 Task: Open Card Design Review Meeting in Board Recruiting to Workspace Finance and Accounting and add a team member Softage.3@softage.net, a label Purple, a checklist Sales Call, an attachment from your onedrive, a color Purple and finally, add a card description 'Develop and launch new customer loyalty program for social media engagement.' and a comment 'Attention to detail is critical for this task, so let us make sure we do not miss anything important.'. Add a start date 'Jan 07, 1900' with a due date 'Jan 14, 1900'
Action: Mouse moved to (44, 276)
Screenshot: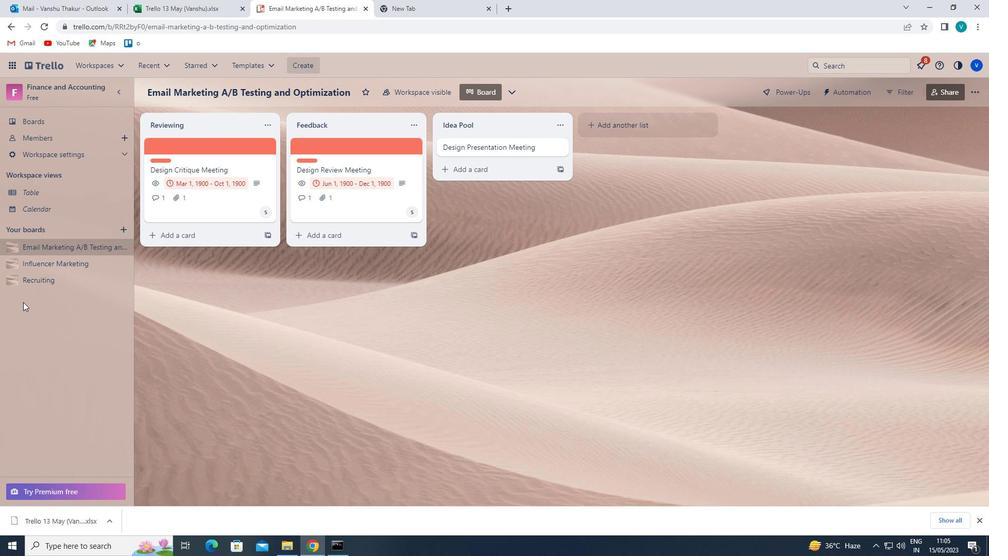 
Action: Mouse pressed left at (44, 276)
Screenshot: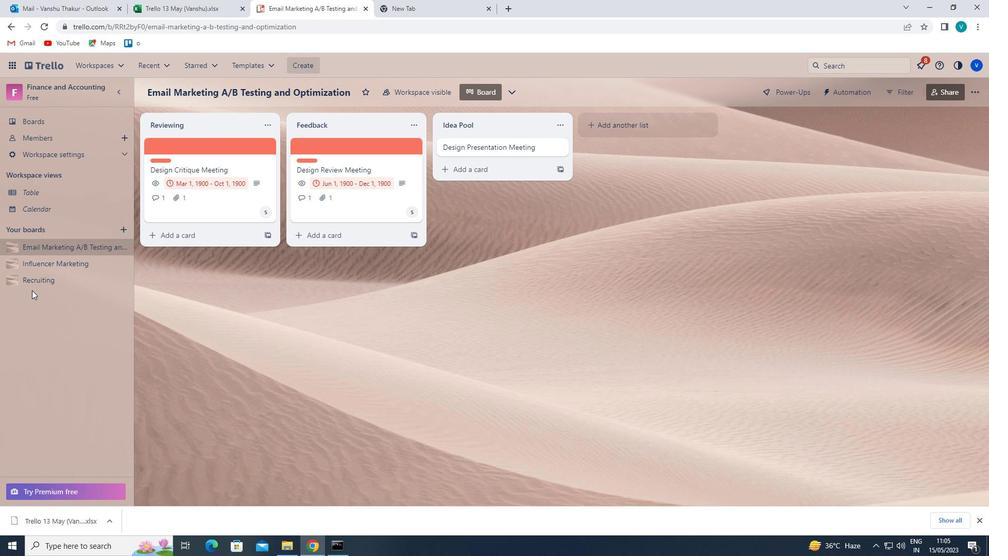 
Action: Mouse moved to (490, 148)
Screenshot: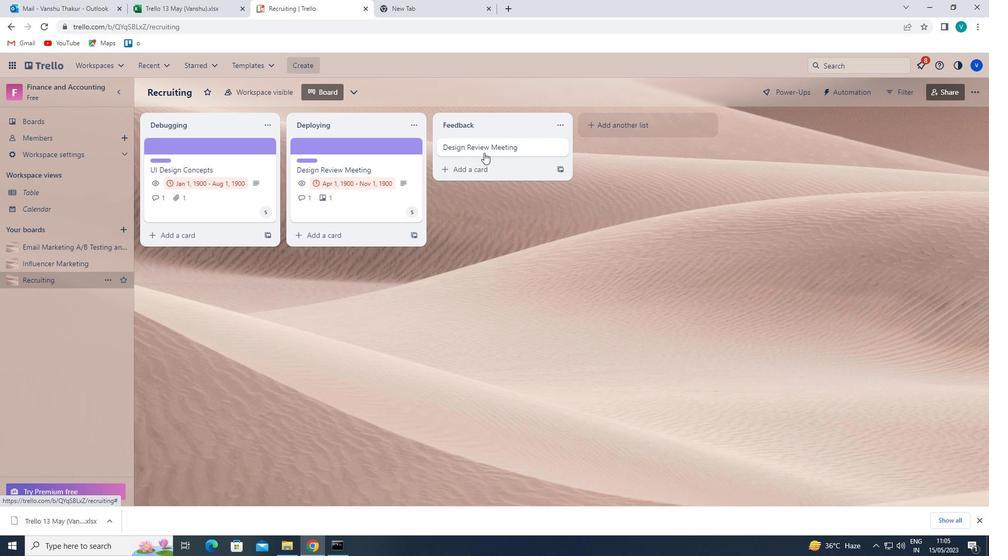 
Action: Mouse pressed left at (490, 148)
Screenshot: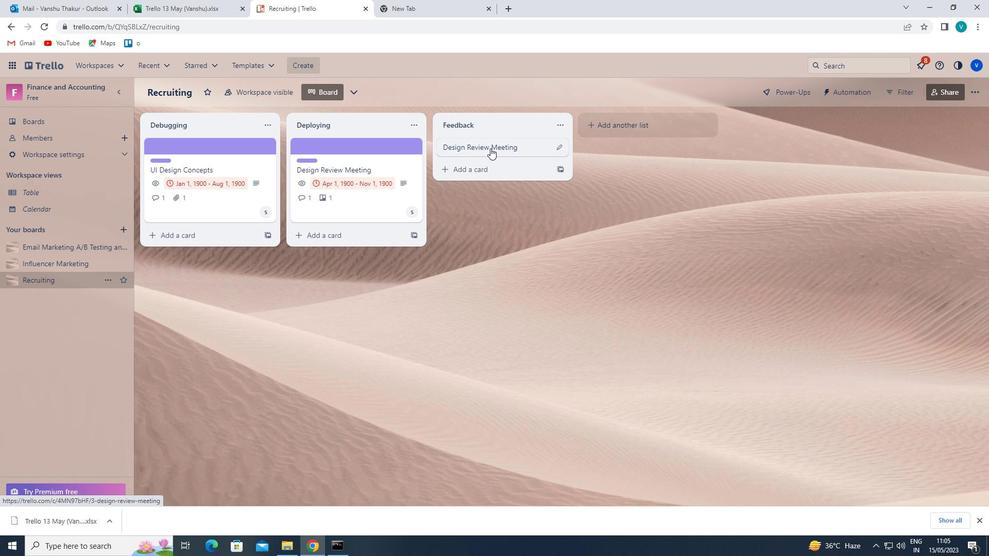 
Action: Mouse moved to (619, 177)
Screenshot: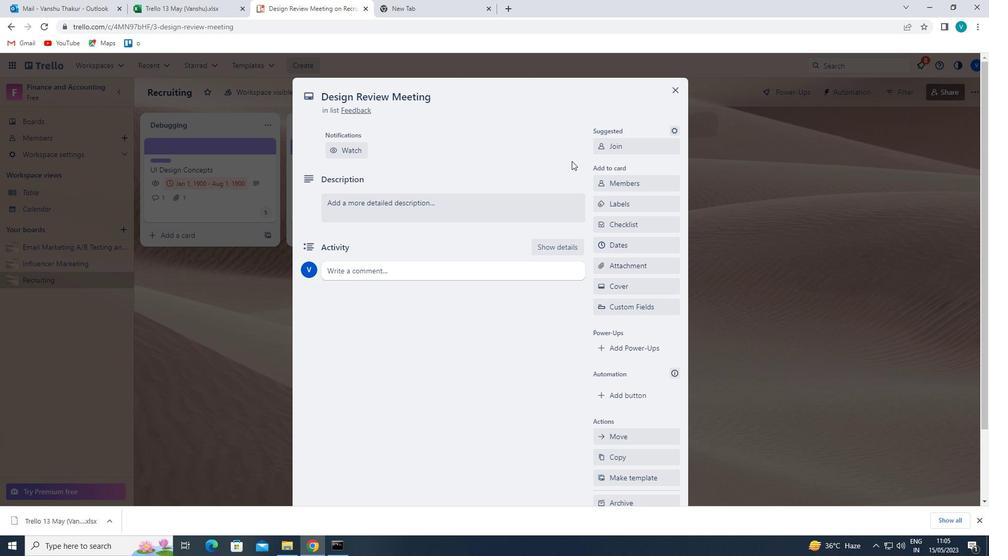
Action: Mouse pressed left at (619, 177)
Screenshot: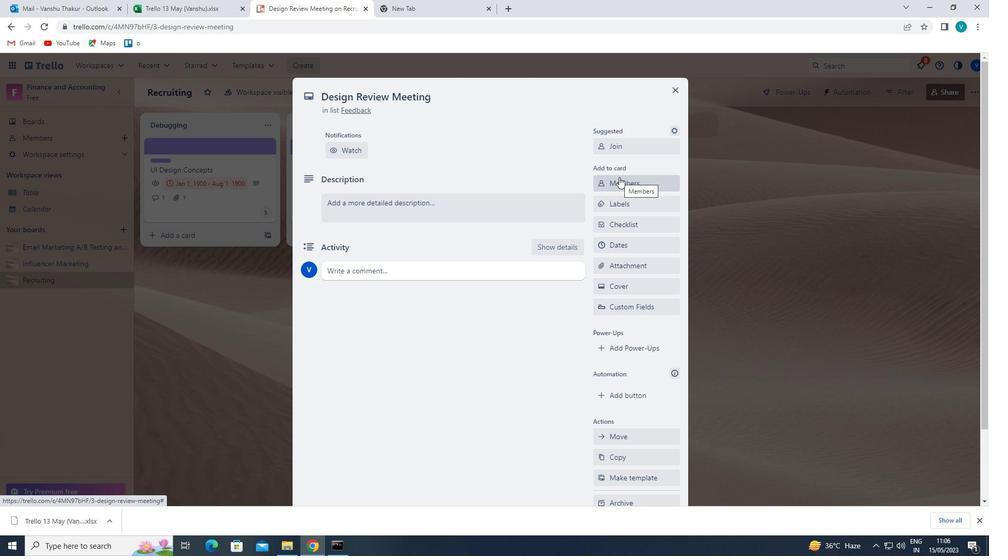 
Action: Key pressed <Key.shift>SO
Screenshot: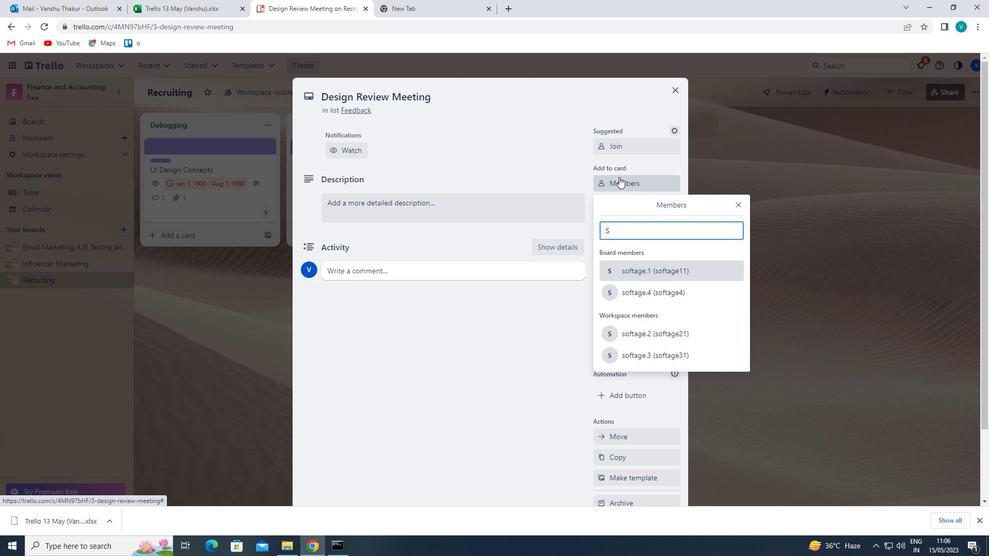 
Action: Mouse moved to (666, 348)
Screenshot: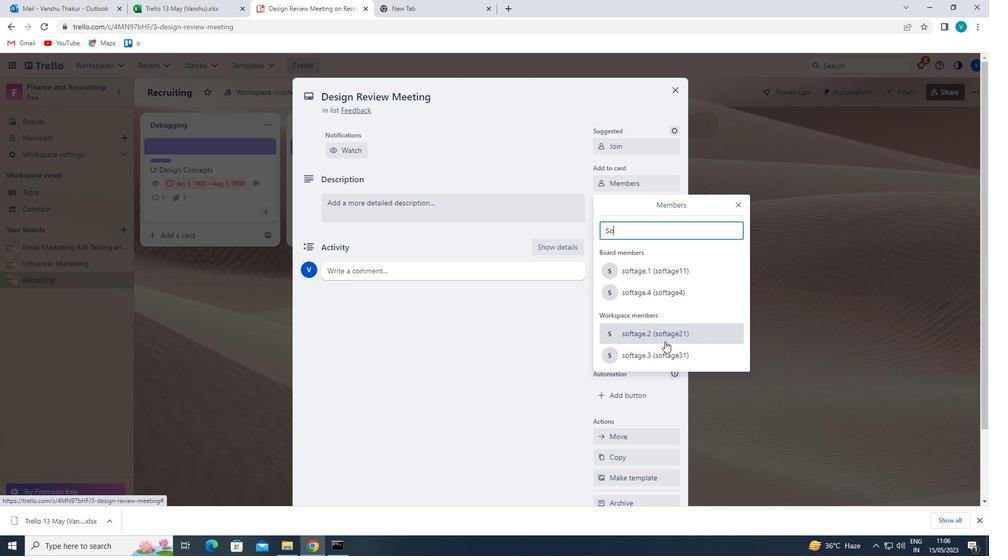 
Action: Mouse pressed left at (666, 348)
Screenshot: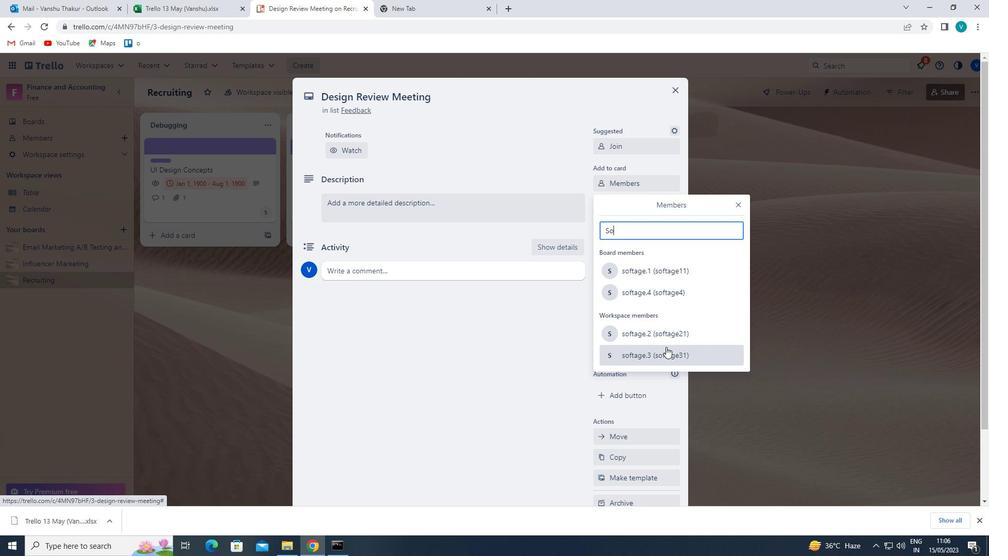 
Action: Mouse moved to (739, 202)
Screenshot: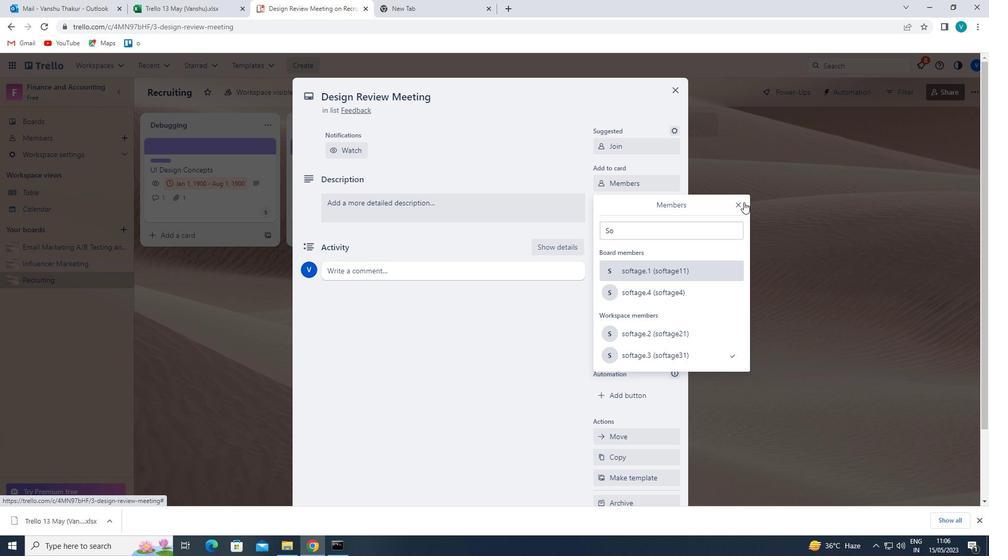 
Action: Mouse pressed left at (739, 202)
Screenshot: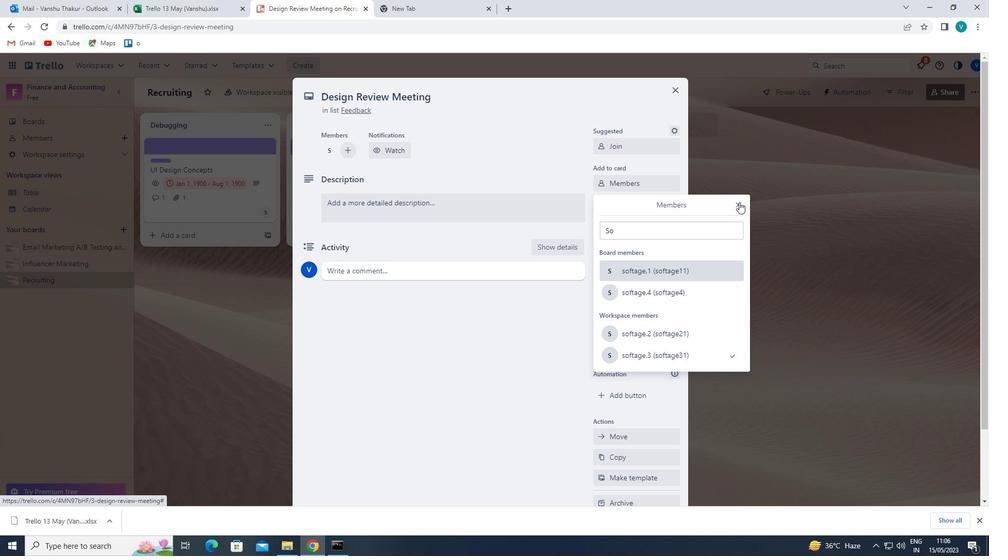 
Action: Mouse moved to (642, 205)
Screenshot: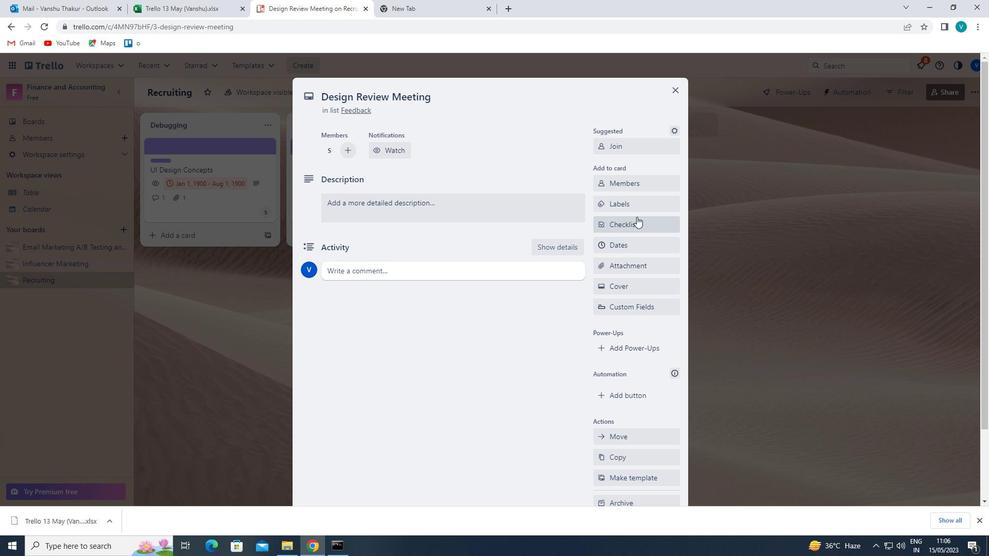 
Action: Mouse pressed left at (642, 205)
Screenshot: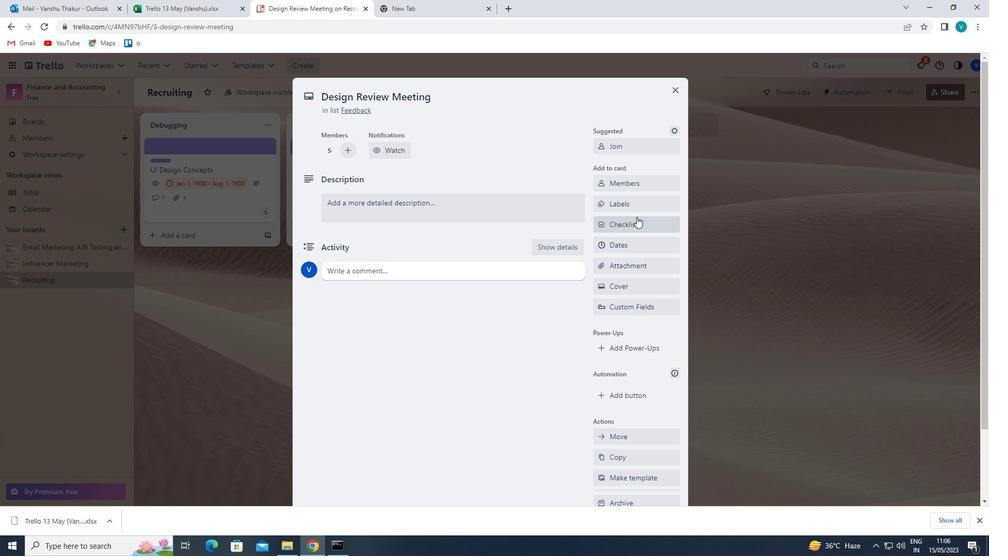 
Action: Mouse moved to (660, 364)
Screenshot: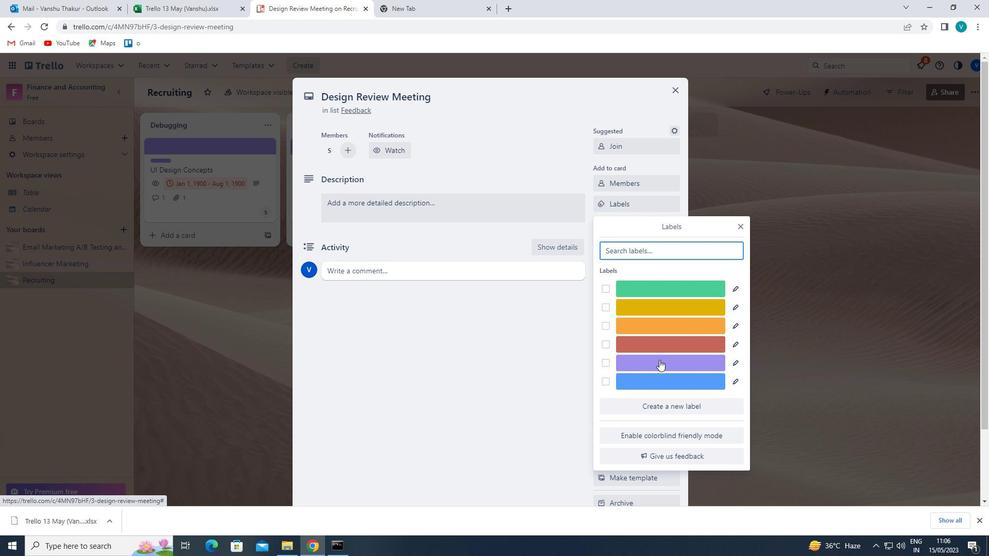 
Action: Mouse pressed left at (660, 364)
Screenshot: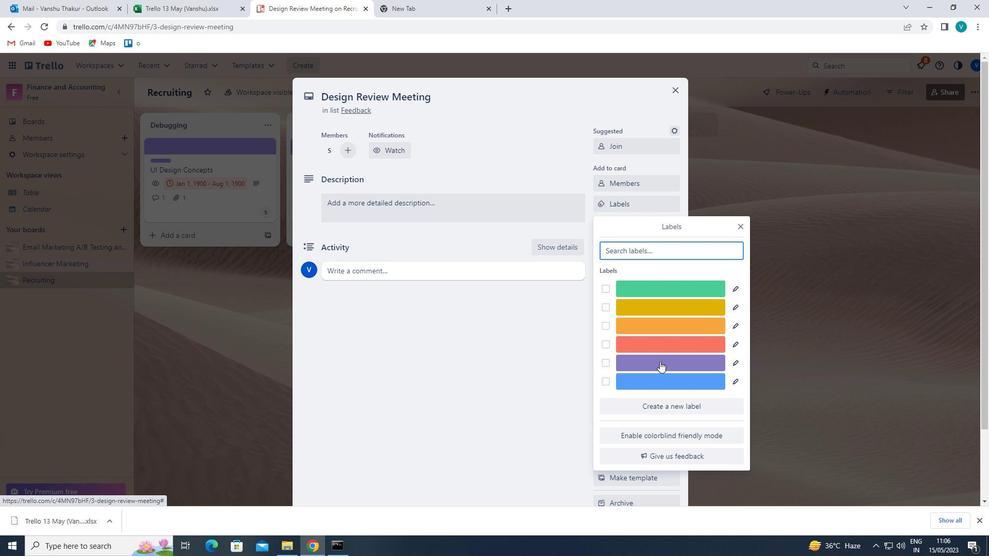 
Action: Mouse moved to (739, 224)
Screenshot: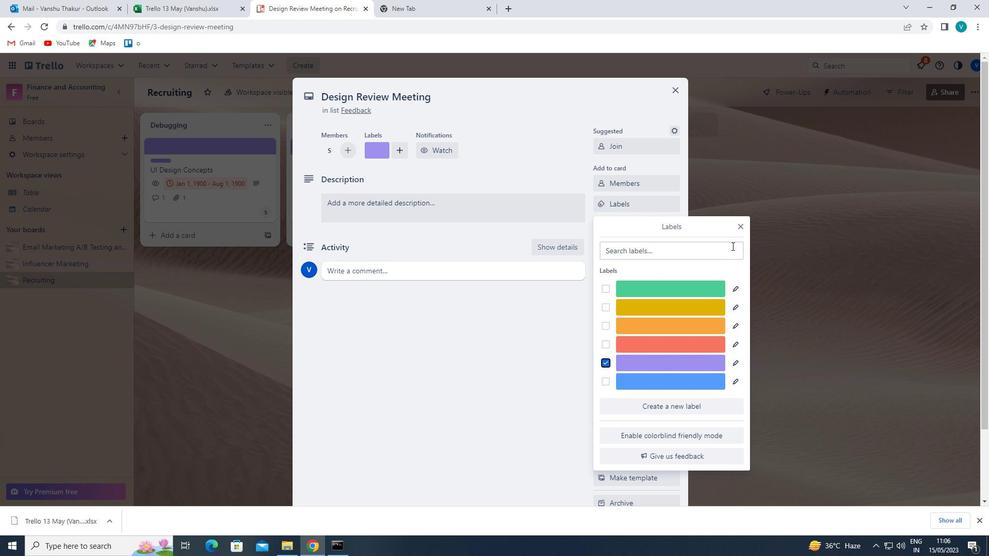 
Action: Mouse pressed left at (739, 224)
Screenshot: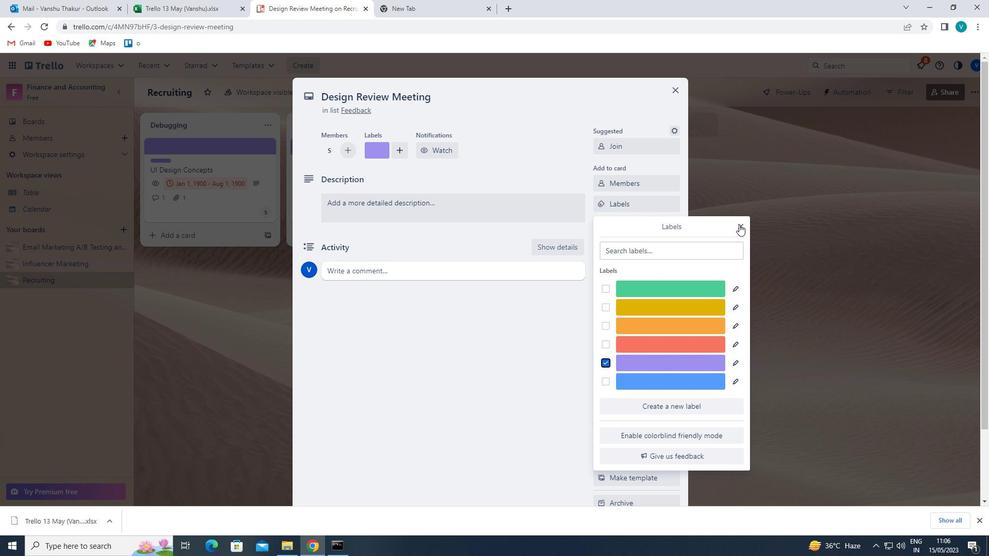 
Action: Mouse moved to (637, 227)
Screenshot: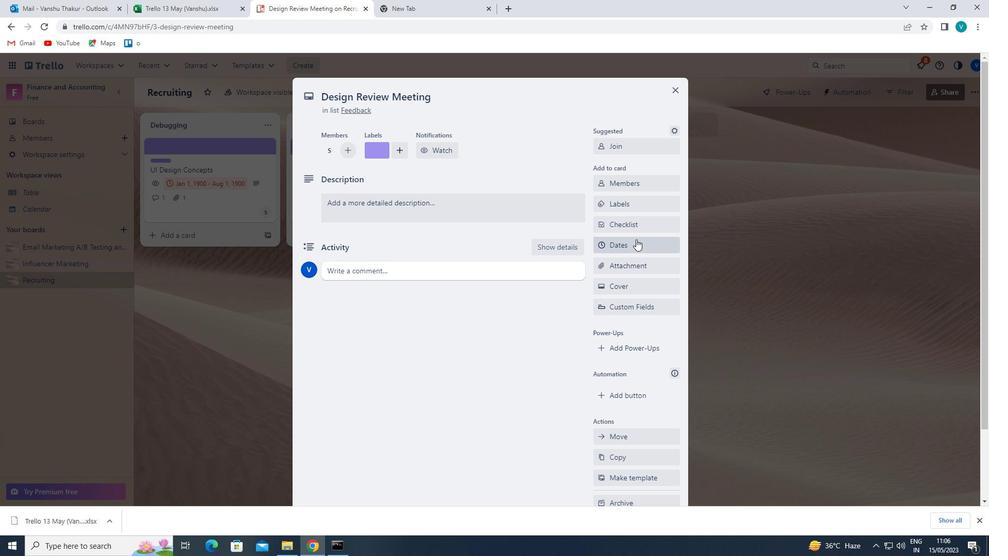 
Action: Mouse pressed left at (637, 227)
Screenshot: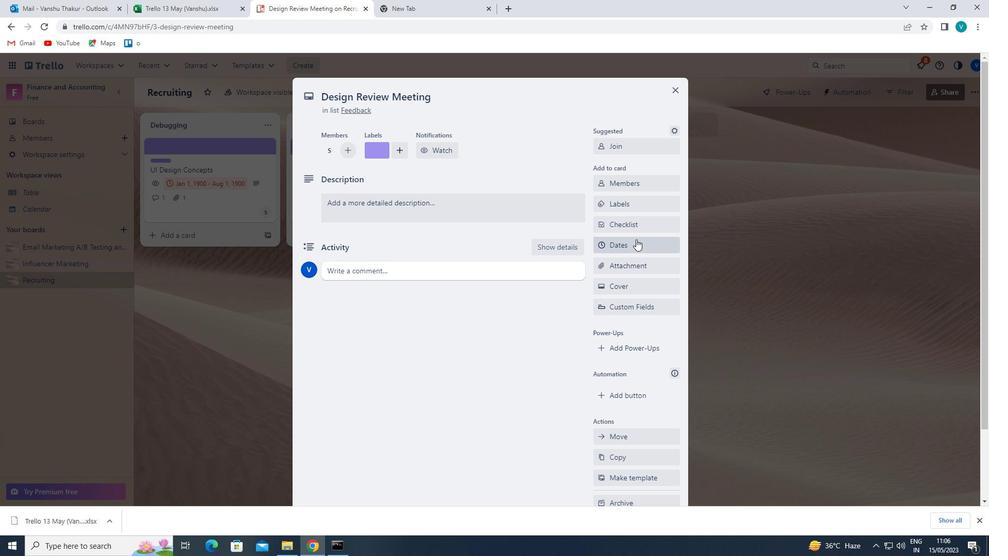 
Action: Key pressed <Key.shift>SALES<Key.space>
Screenshot: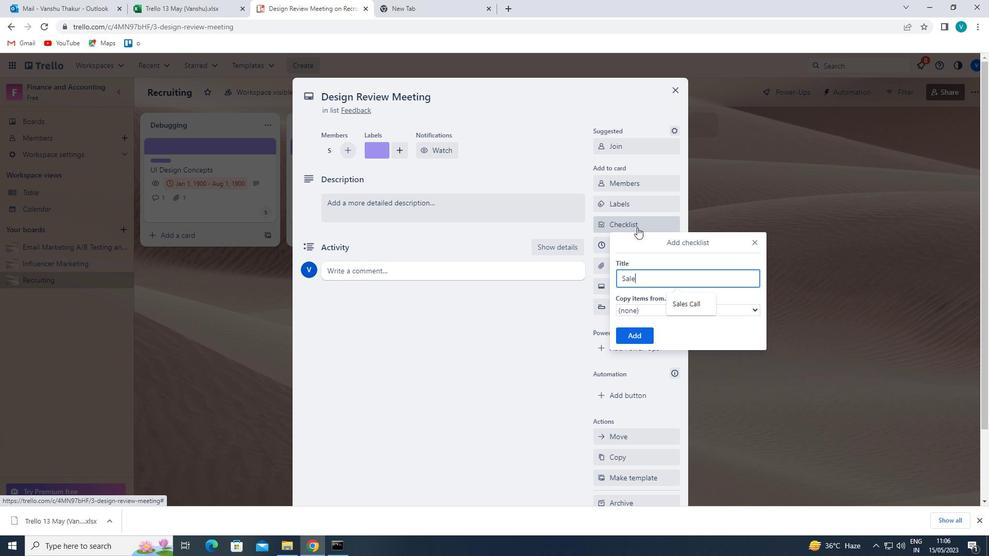 
Action: Mouse moved to (681, 303)
Screenshot: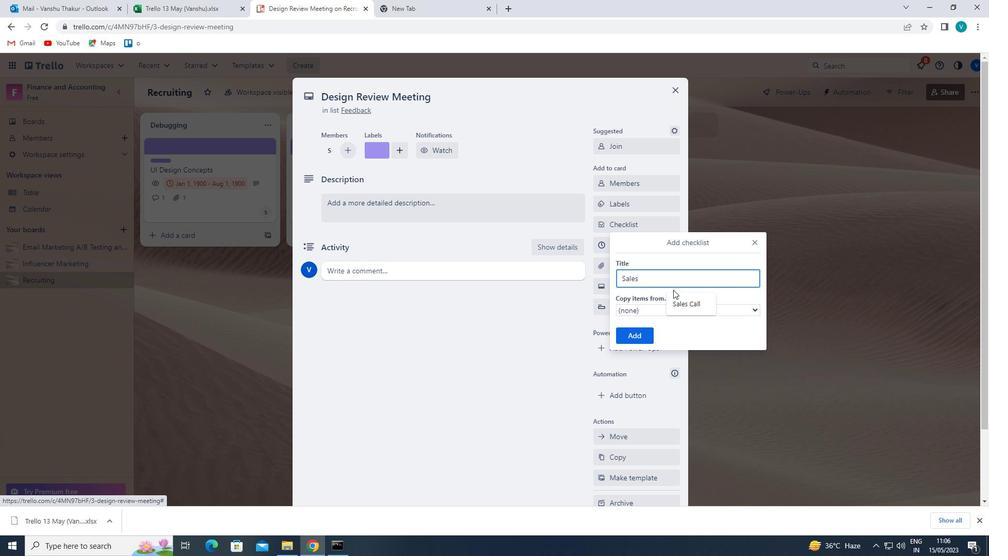 
Action: Mouse pressed left at (681, 303)
Screenshot: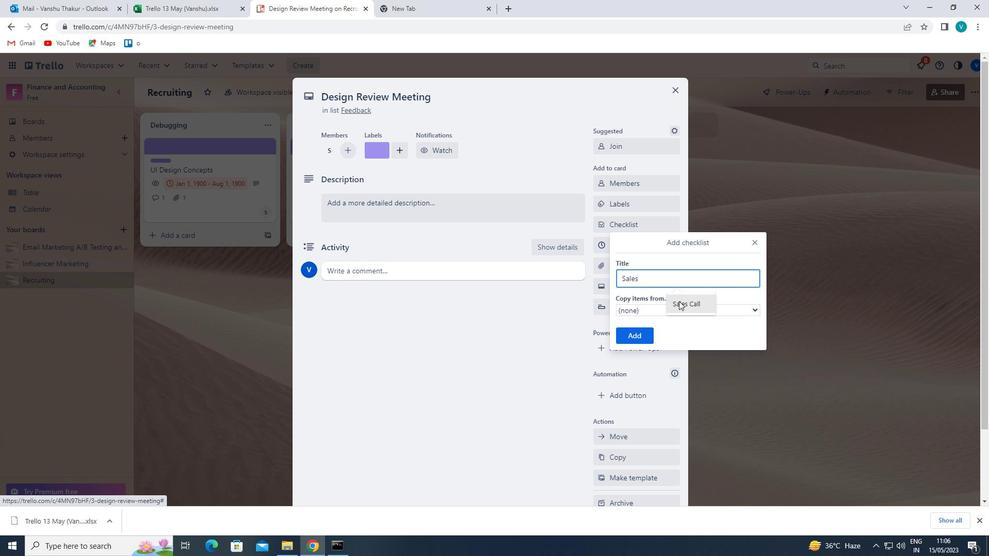 
Action: Mouse moved to (644, 334)
Screenshot: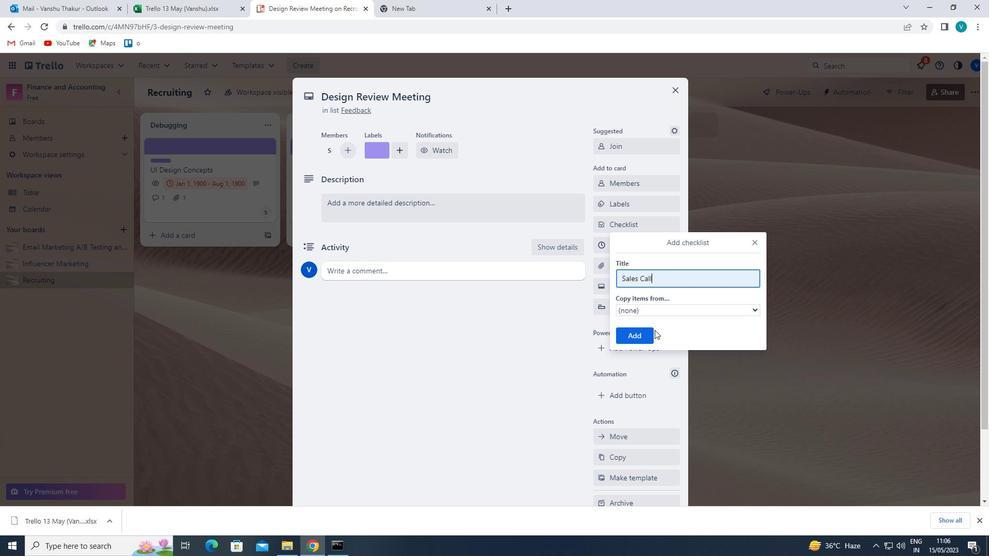 
Action: Mouse pressed left at (644, 334)
Screenshot: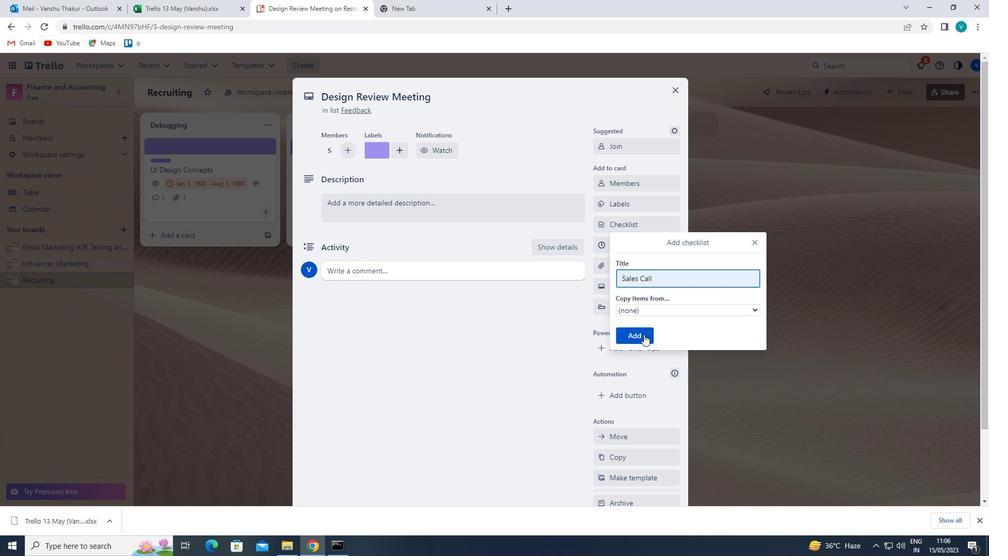 
Action: Mouse moved to (633, 262)
Screenshot: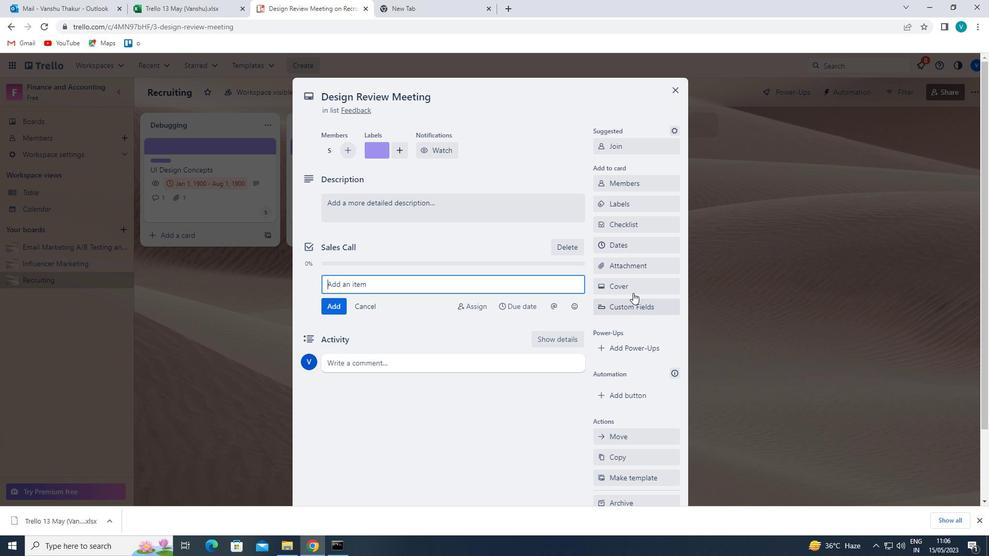 
Action: Mouse pressed left at (633, 262)
Screenshot: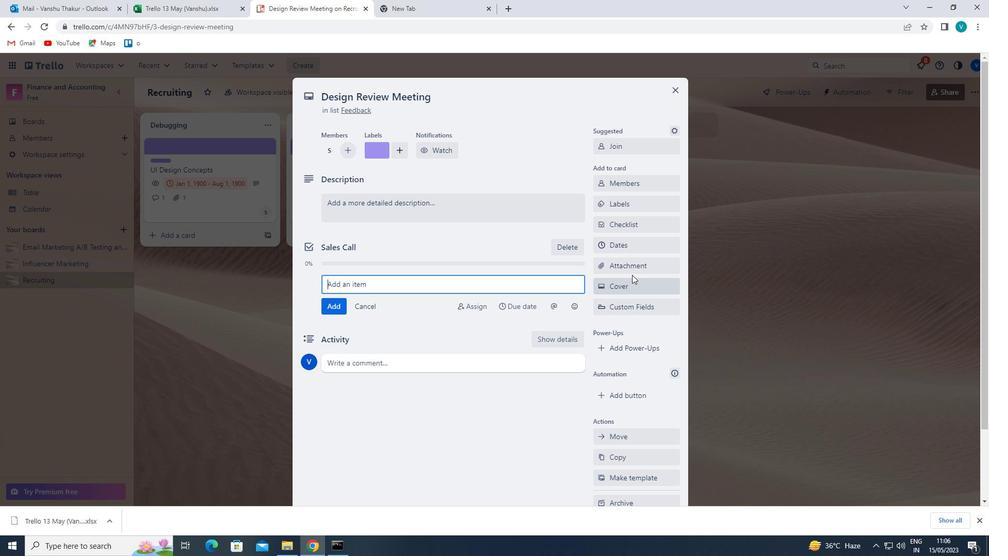 
Action: Mouse moved to (621, 389)
Screenshot: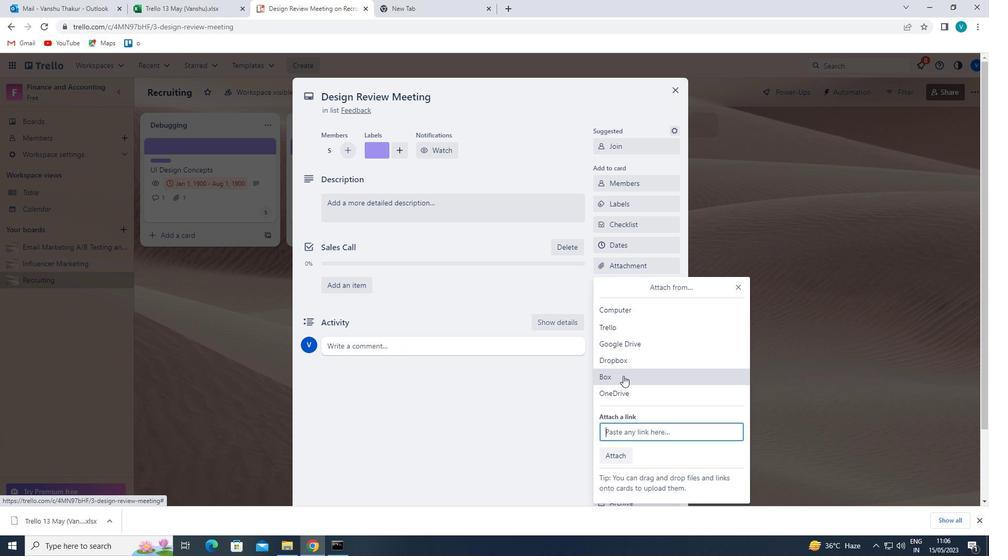 
Action: Mouse pressed left at (621, 389)
Screenshot: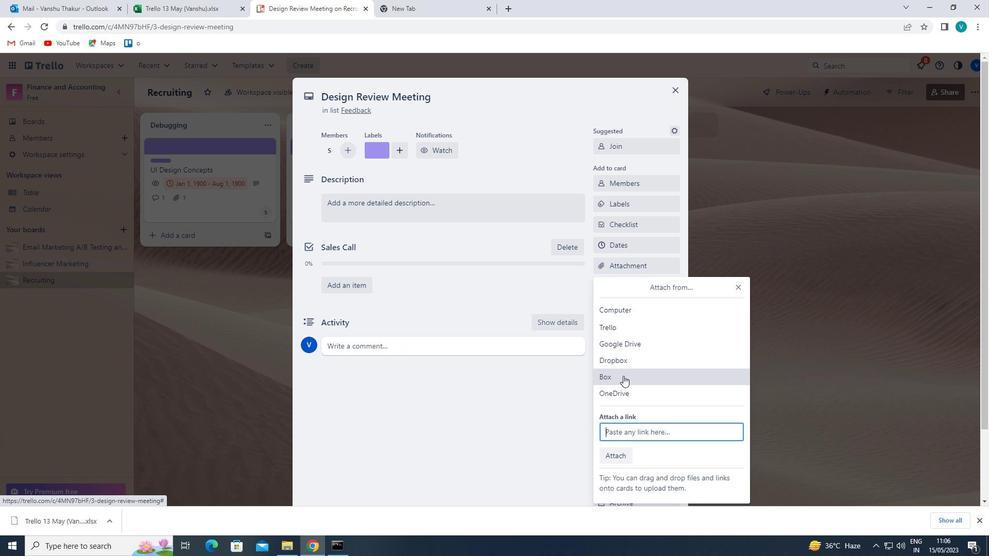 
Action: Mouse moved to (370, 207)
Screenshot: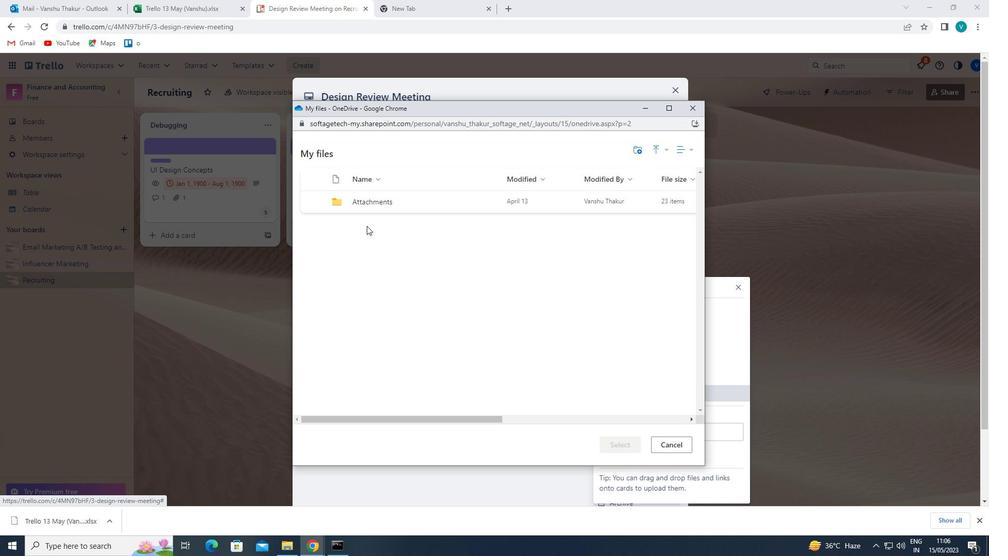 
Action: Mouse pressed left at (370, 207)
Screenshot: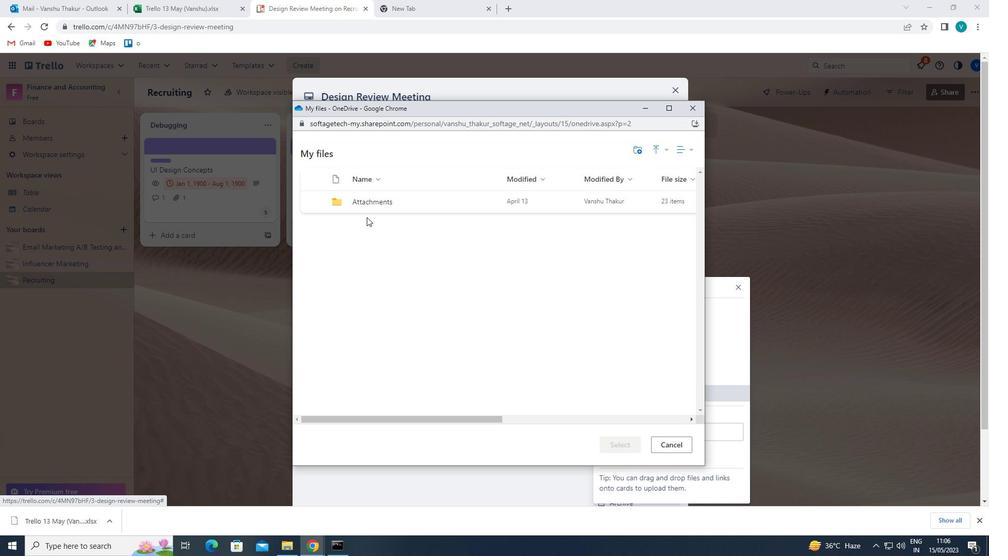 
Action: Mouse moved to (378, 203)
Screenshot: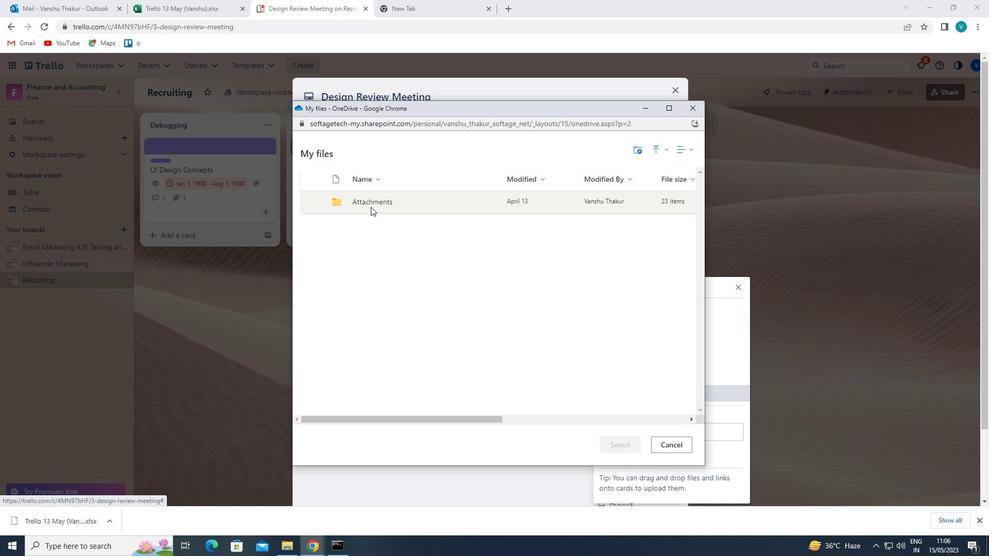 
Action: Mouse pressed left at (378, 203)
Screenshot: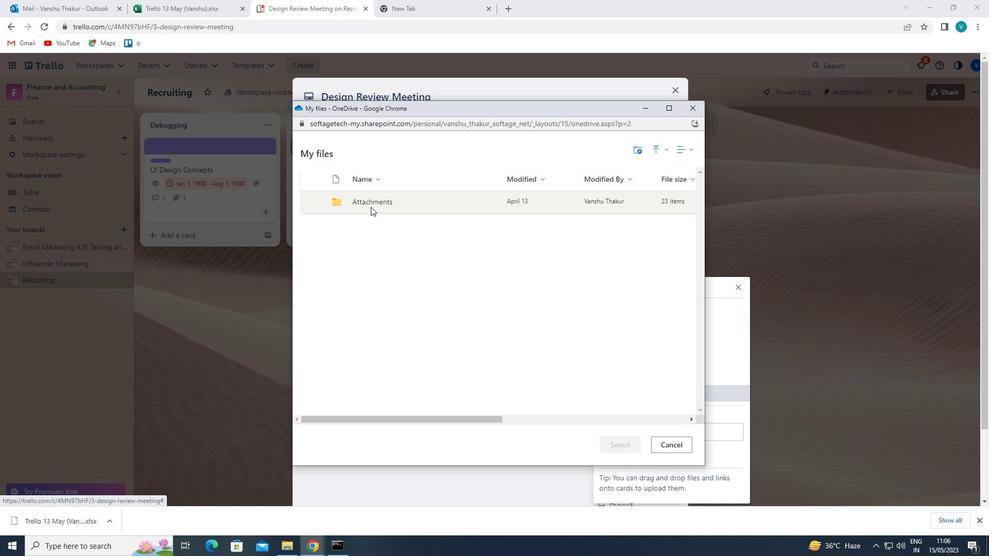 
Action: Mouse moved to (385, 294)
Screenshot: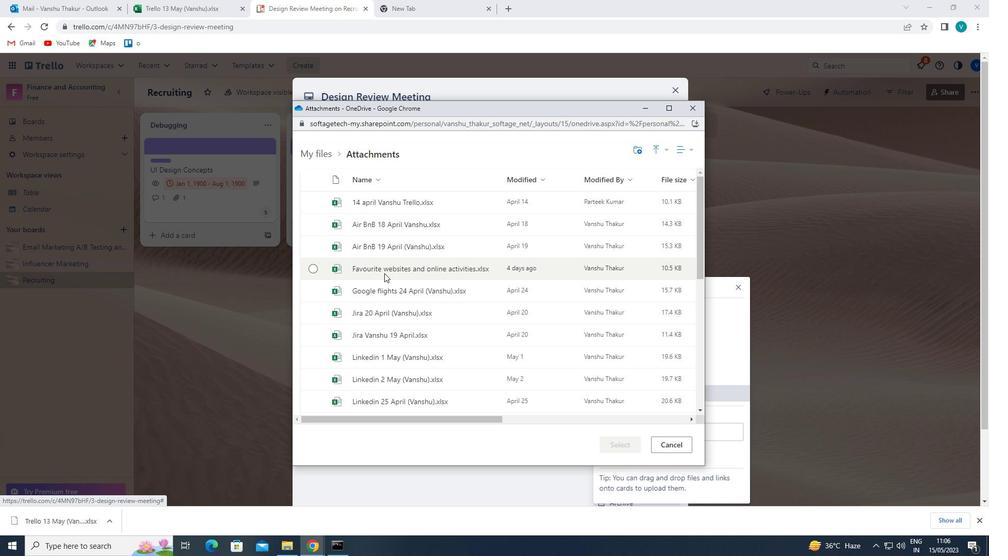 
Action: Mouse pressed left at (385, 294)
Screenshot: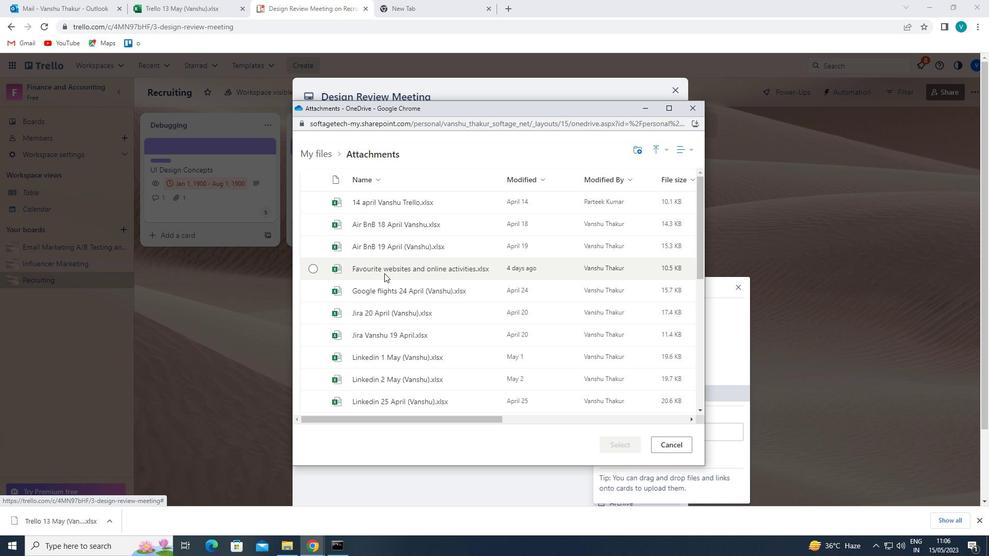 
Action: Mouse moved to (618, 443)
Screenshot: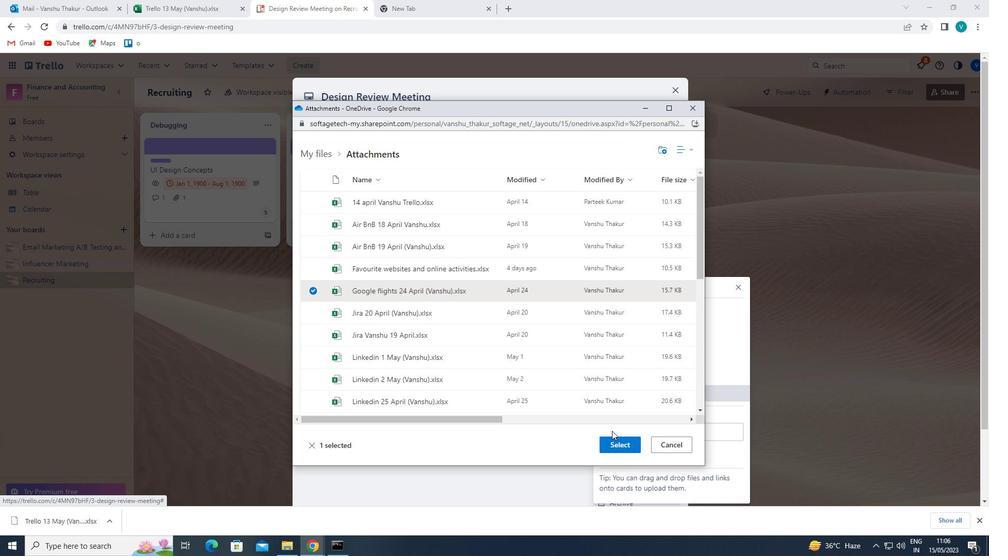 
Action: Mouse pressed left at (618, 443)
Screenshot: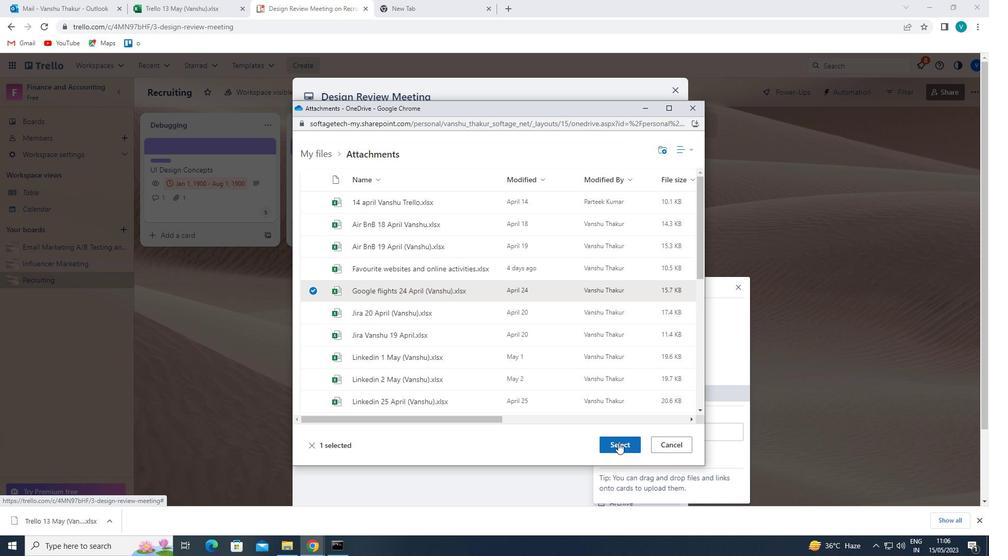 
Action: Mouse moved to (635, 277)
Screenshot: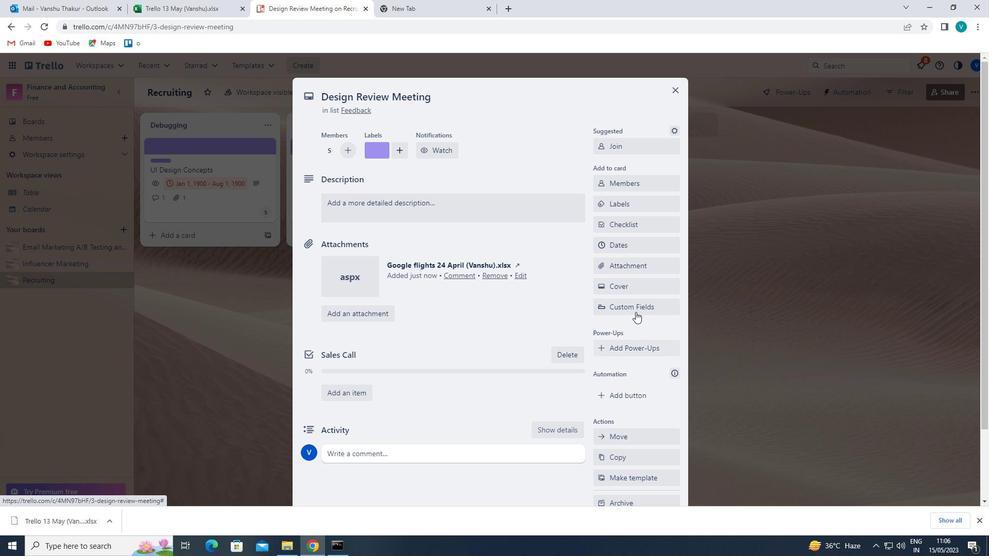 
Action: Mouse pressed left at (635, 277)
Screenshot: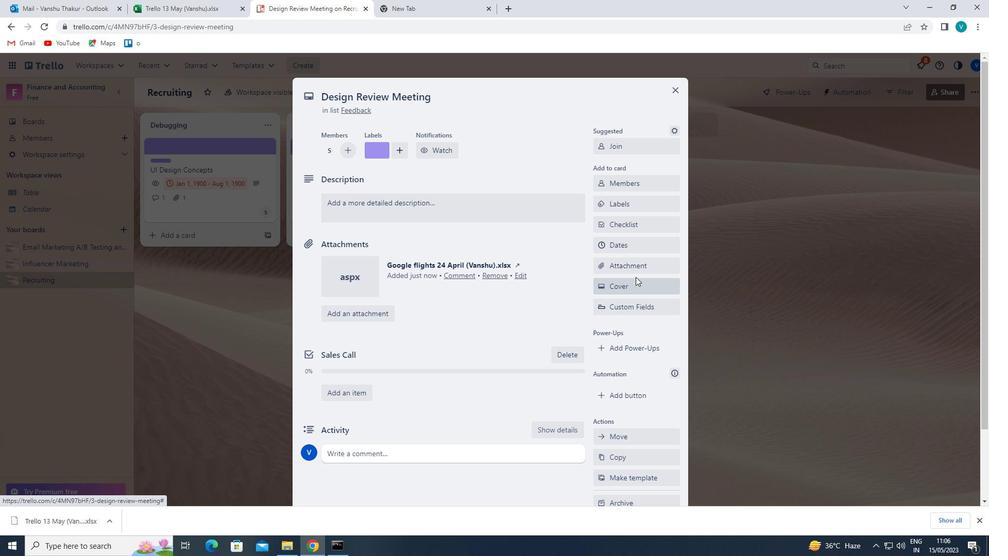 
Action: Mouse moved to (631, 283)
Screenshot: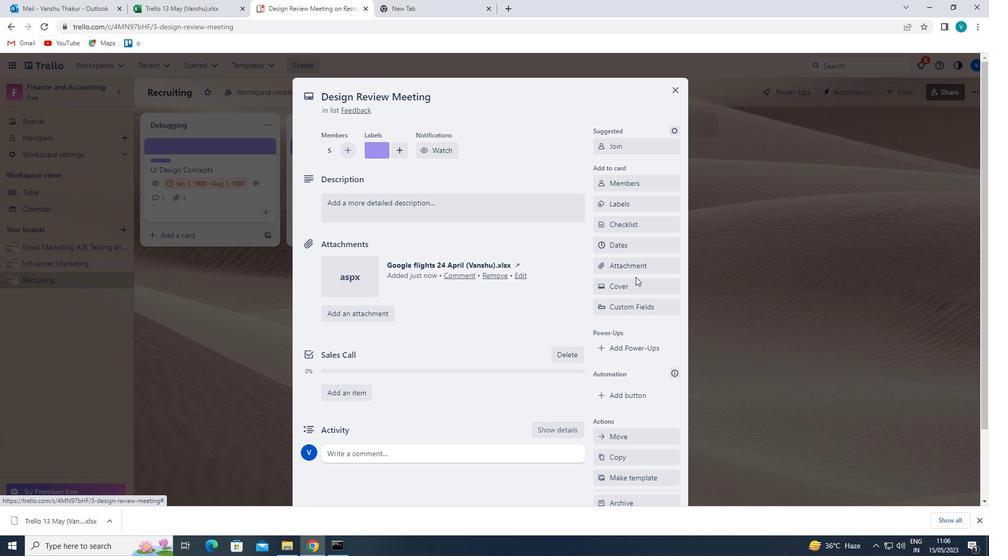 
Action: Mouse pressed left at (631, 283)
Screenshot: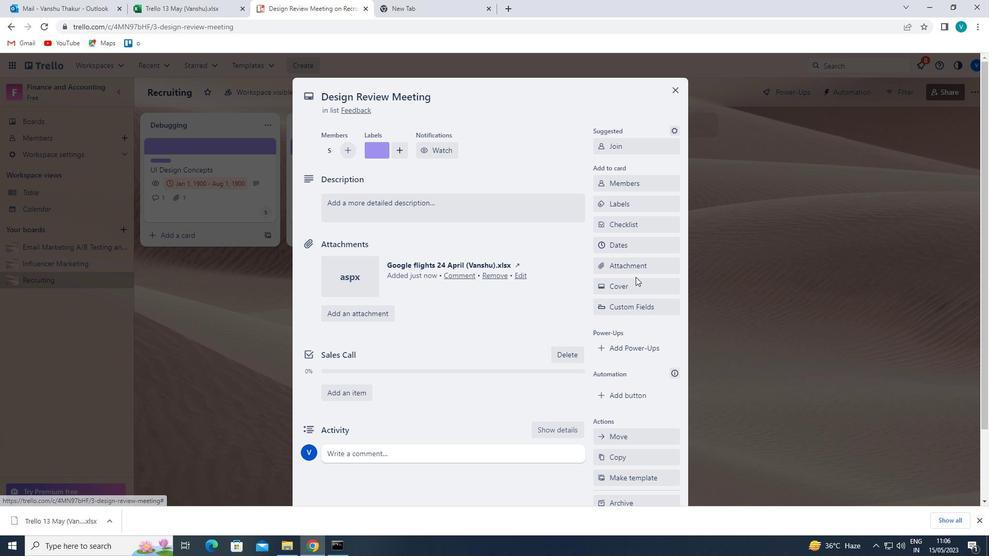 
Action: Mouse moved to (738, 300)
Screenshot: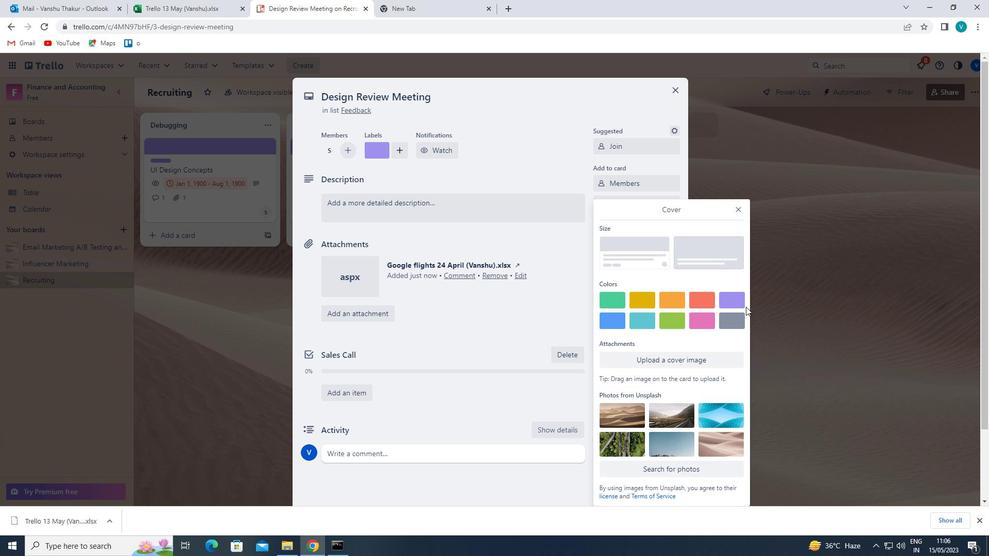 
Action: Mouse pressed left at (738, 300)
Screenshot: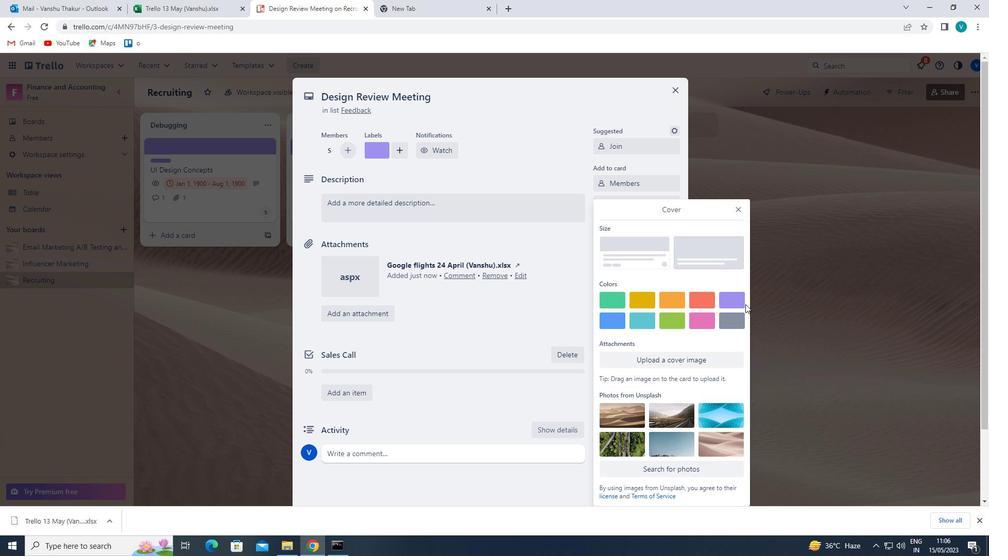 
Action: Mouse moved to (737, 191)
Screenshot: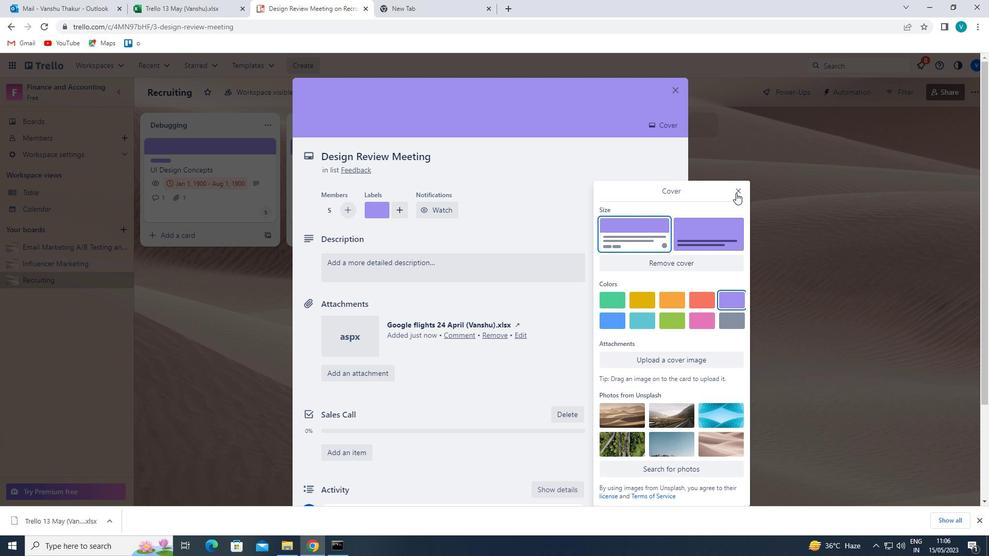 
Action: Mouse pressed left at (737, 191)
Screenshot: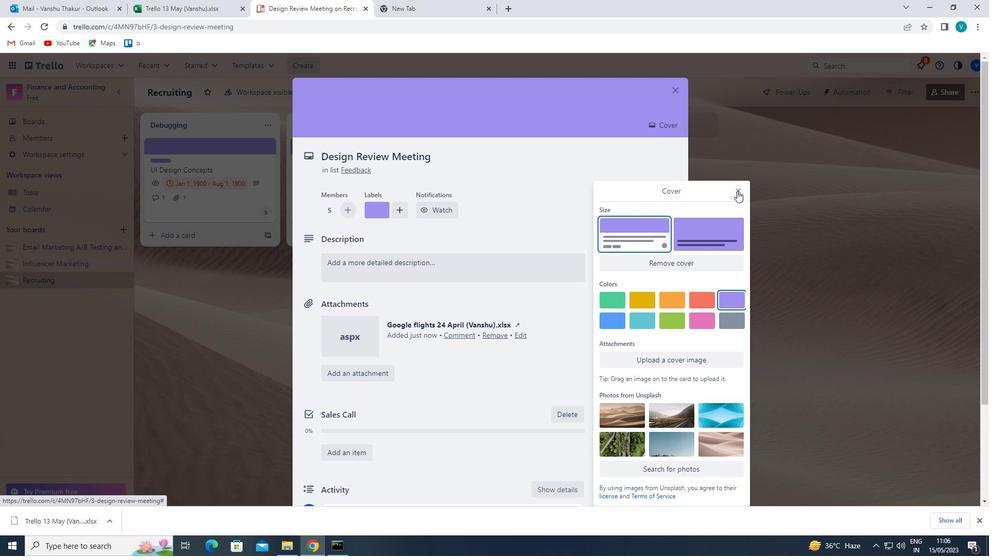 
Action: Mouse moved to (486, 274)
Screenshot: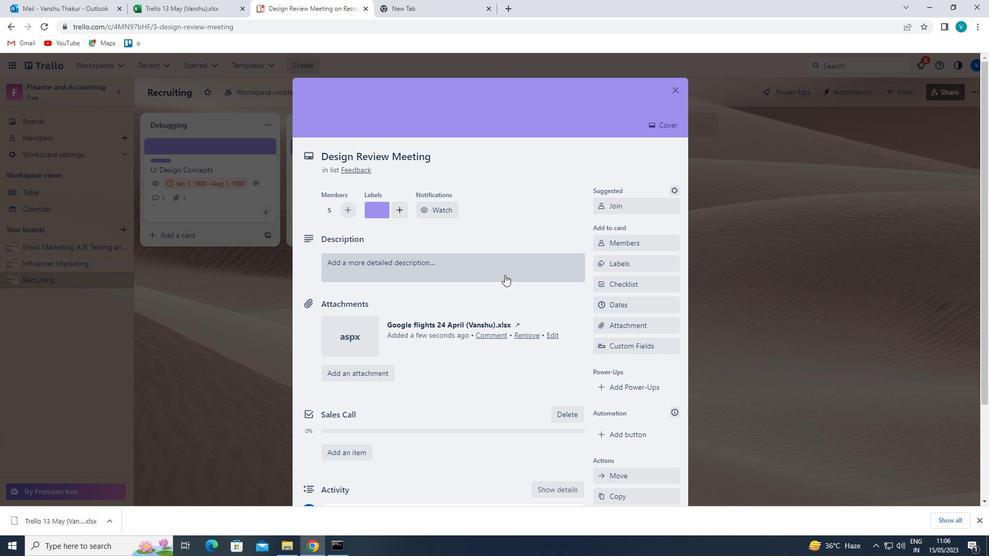 
Action: Mouse pressed left at (486, 274)
Screenshot: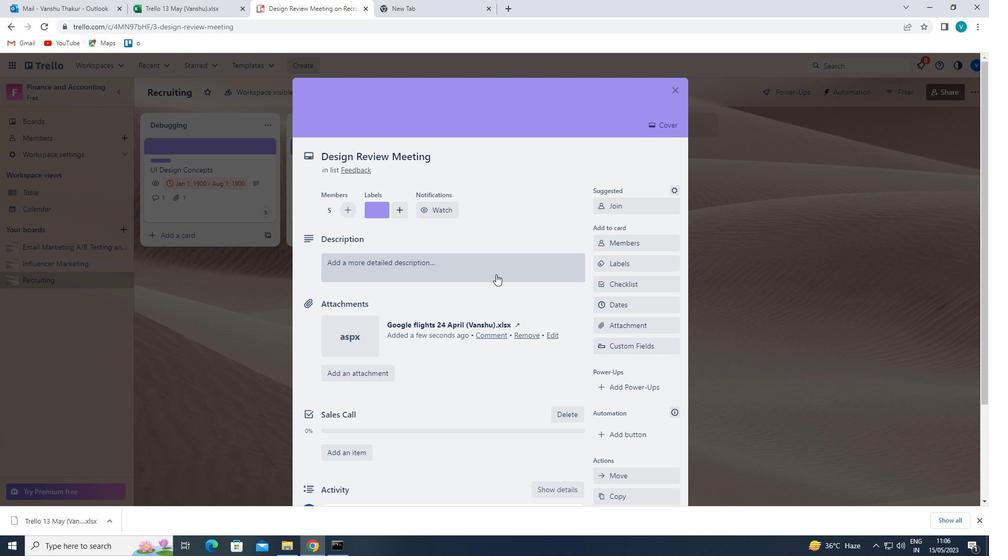 
Action: Key pressed '<Key.shift>DEVELOP<Key.space>AND<Key.space>LAUNCH<Key.space>NEW<Key.space>CUSTOMER<Key.space>LOYALTY<Key.space>PROGRAM<Key.space>PROGRAM<Key.space>FOR<Key.space>SOCIAL<Key.space>MEDIA<Key.space>ENGAGEMENT.'
Screenshot: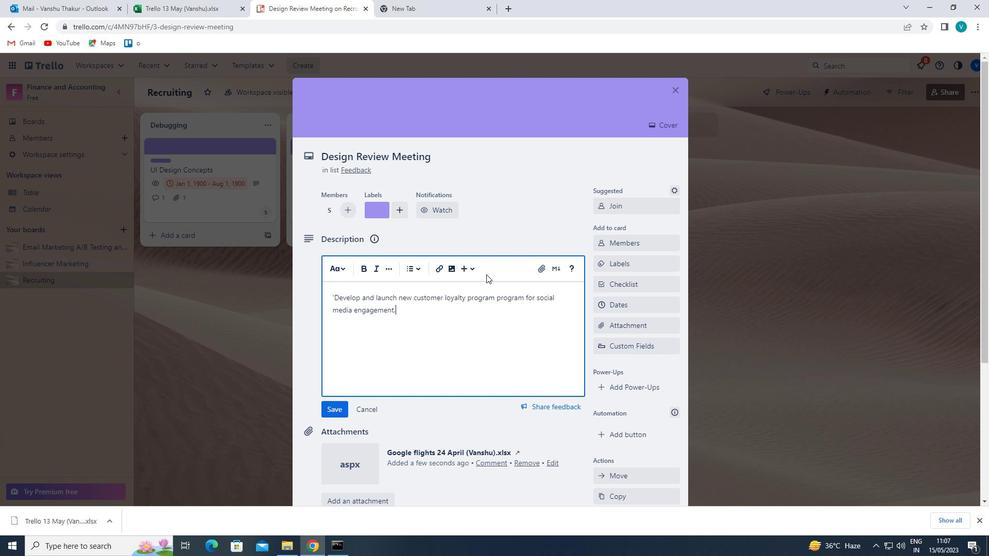
Action: Mouse moved to (340, 410)
Screenshot: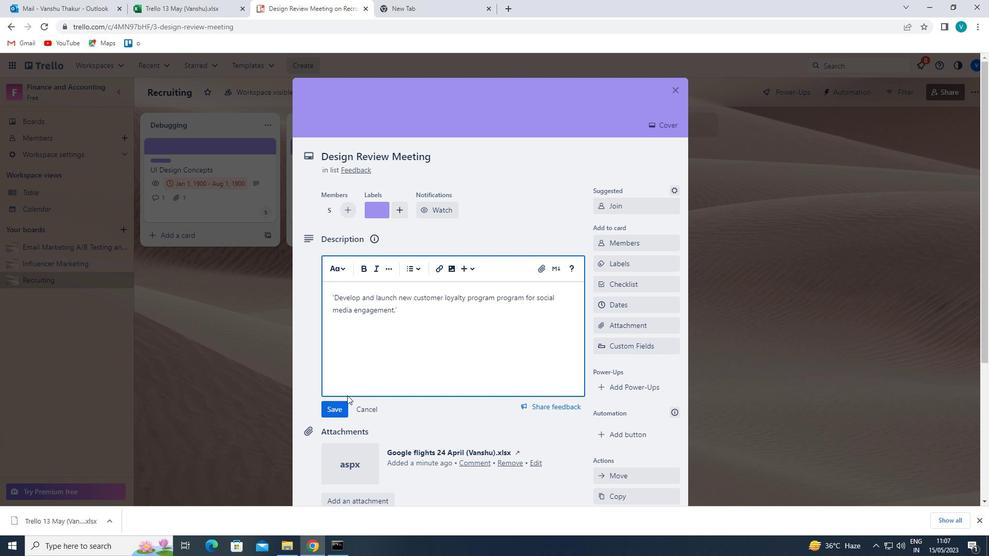 
Action: Mouse pressed left at (340, 410)
Screenshot: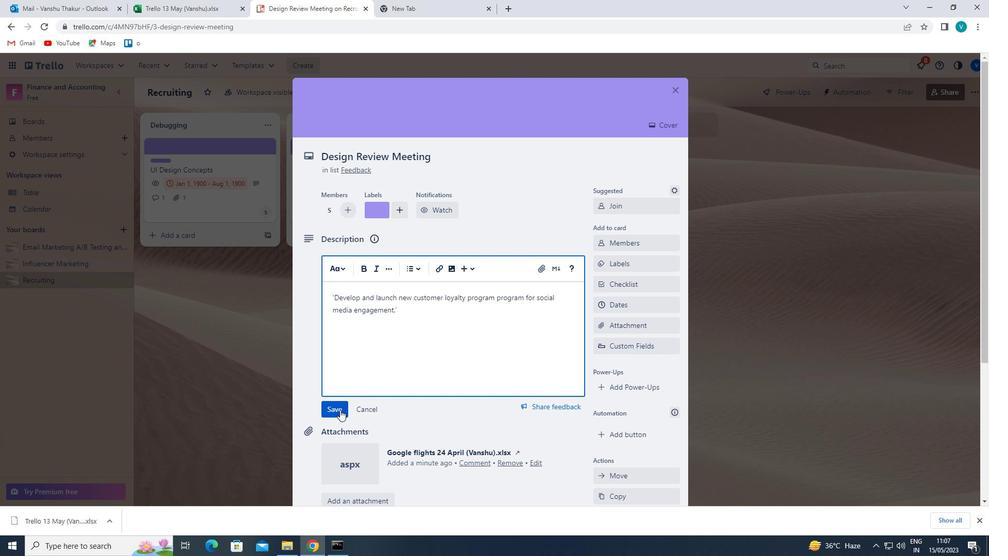 
Action: Mouse moved to (354, 383)
Screenshot: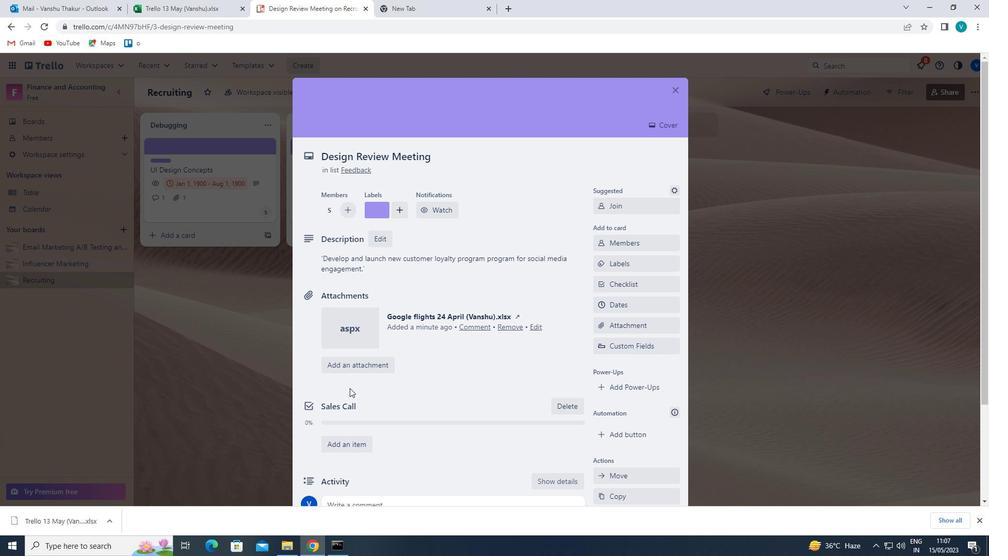 
Action: Mouse scrolled (354, 383) with delta (0, 0)
Screenshot: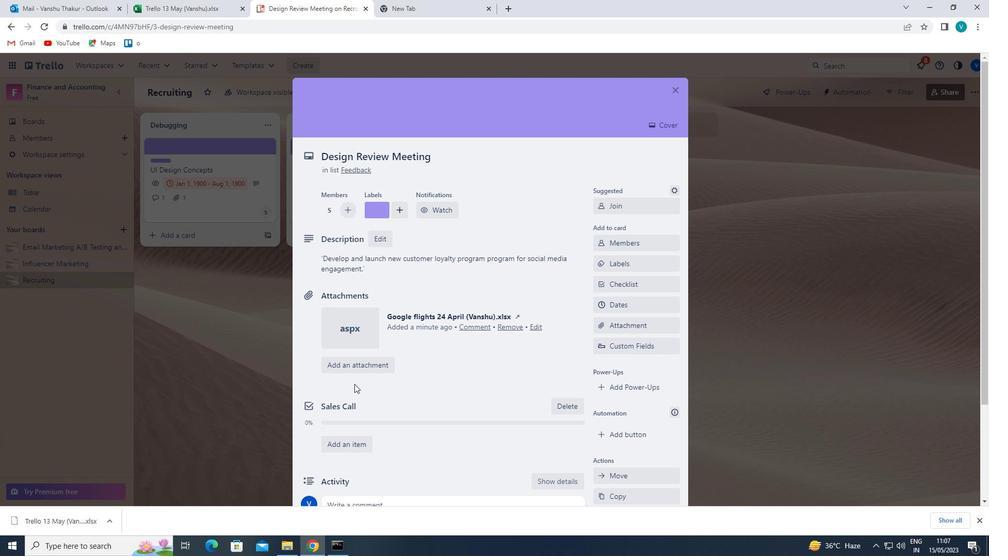 
Action: Mouse scrolled (354, 383) with delta (0, 0)
Screenshot: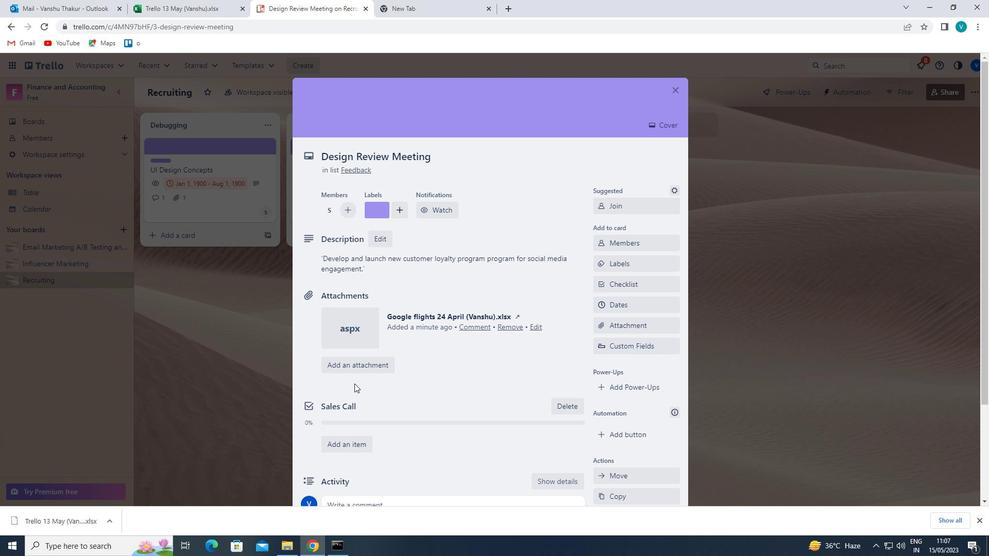 
Action: Mouse scrolled (354, 383) with delta (0, 0)
Screenshot: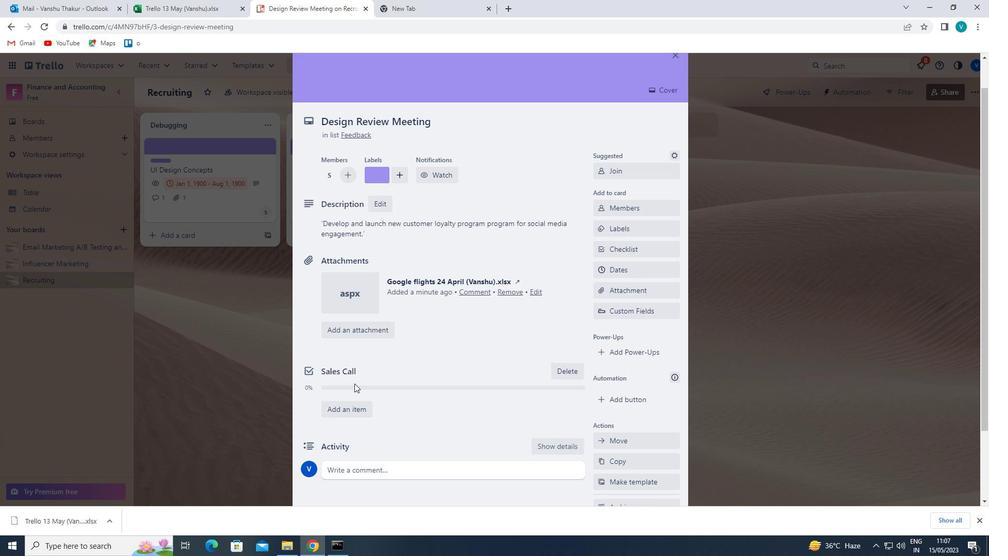 
Action: Mouse moved to (368, 385)
Screenshot: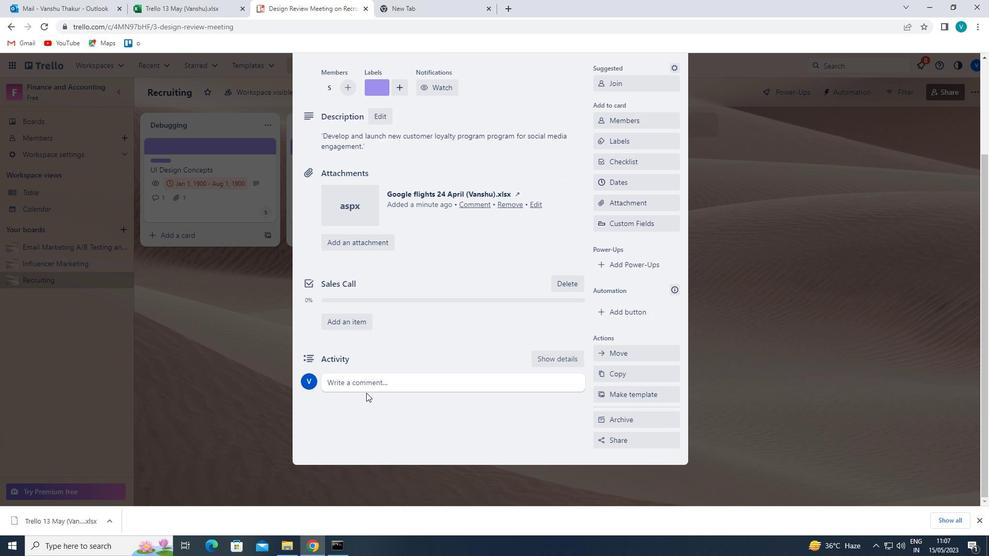 
Action: Mouse pressed left at (368, 385)
Screenshot: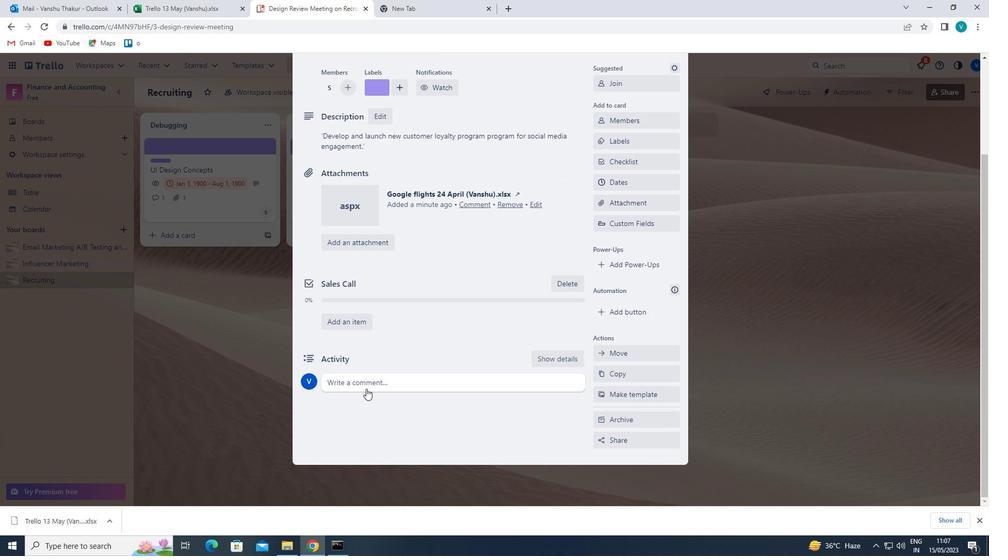 
Action: Mouse moved to (362, 389)
Screenshot: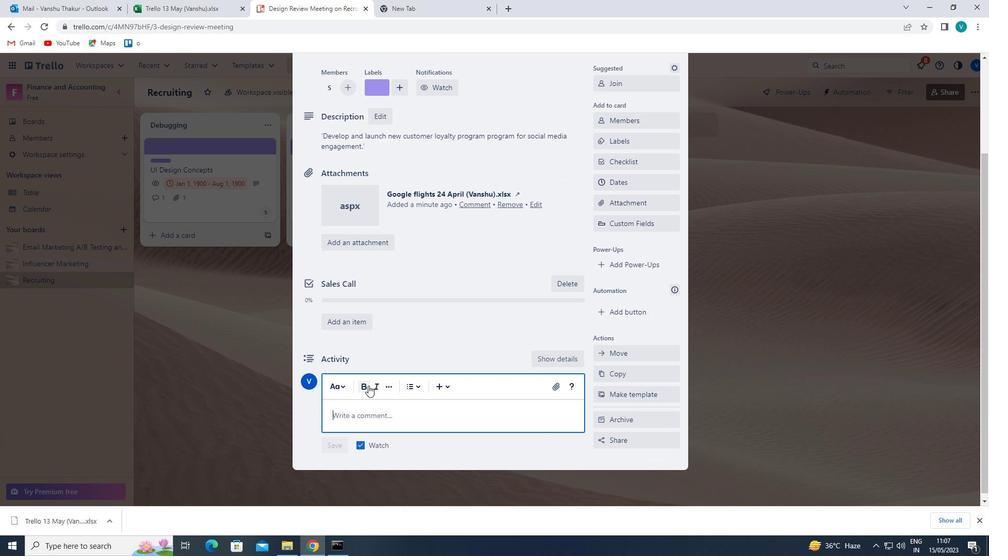 
Action: Key pressed '<Key.shift>ATTENTION<Key.space>TO<Key.space>DETAIL<Key.space>IS<Key.space>CRITICAL<Key.space>FOR<Key.space>THIS<Key.space>TASK,<Key.space>SO<Key.space>LET<Key.space>US<Key.space>MAKE<Key.space>SURE<Key.space>WE<Key.space>DO<Key.space>NOT<Key.space>MISS<Key.space>ANYTHING<Key.space>IMPORTANT'
Screenshot: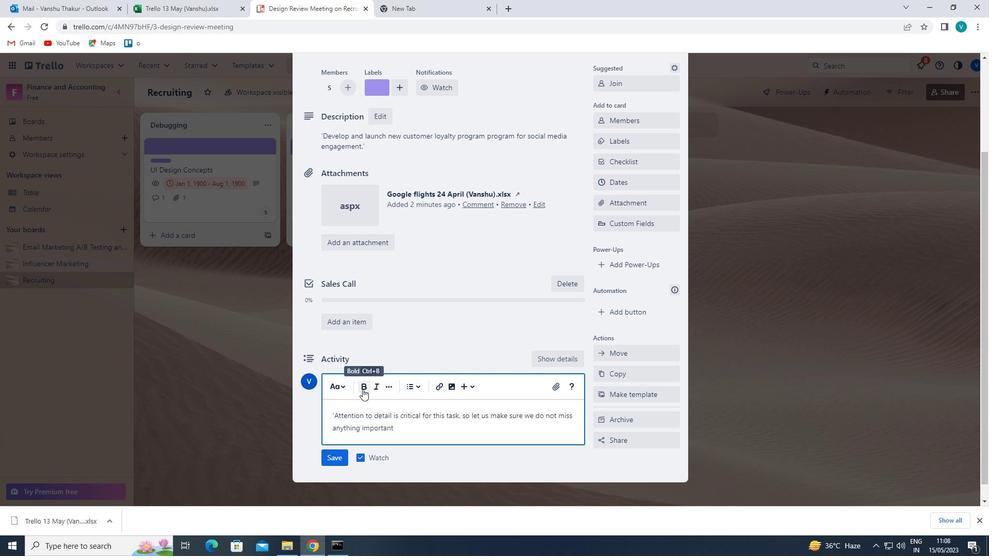 
Action: Mouse moved to (331, 454)
Screenshot: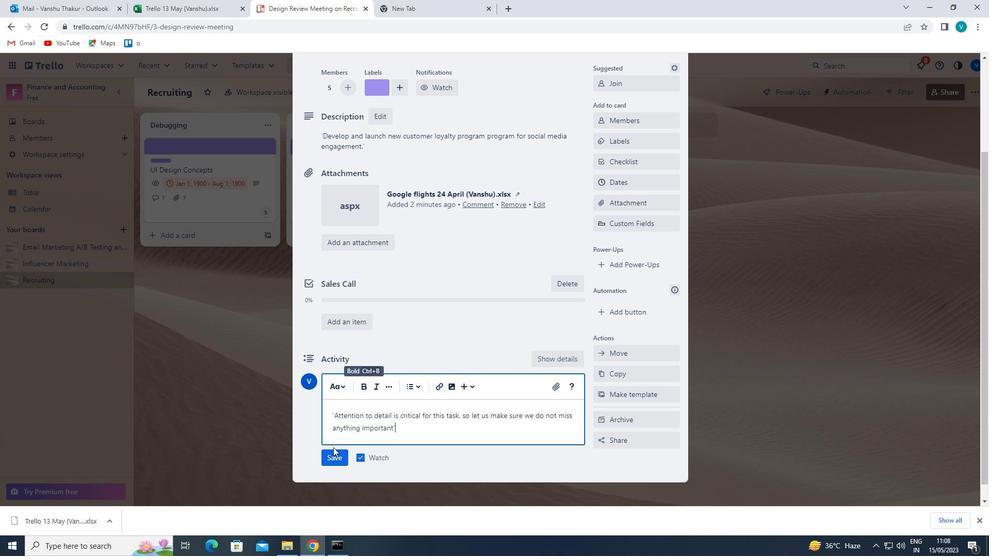 
Action: Mouse pressed left at (331, 454)
Screenshot: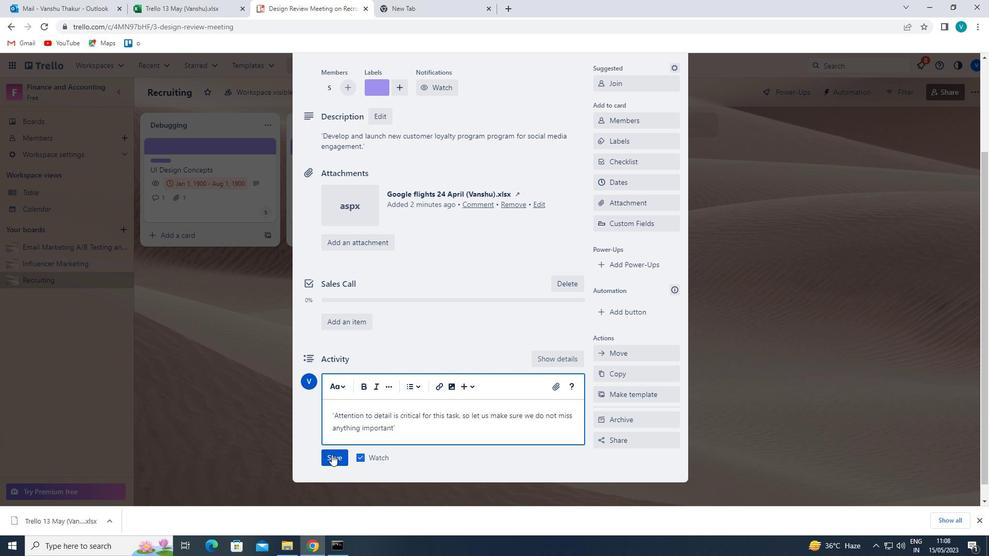 
Action: Mouse moved to (647, 190)
Screenshot: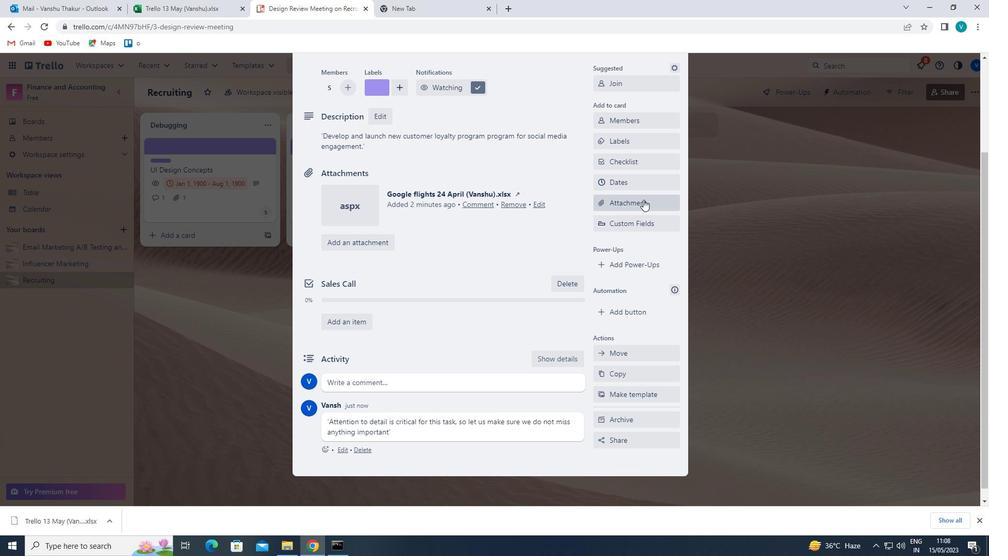 
Action: Mouse pressed left at (647, 190)
Screenshot: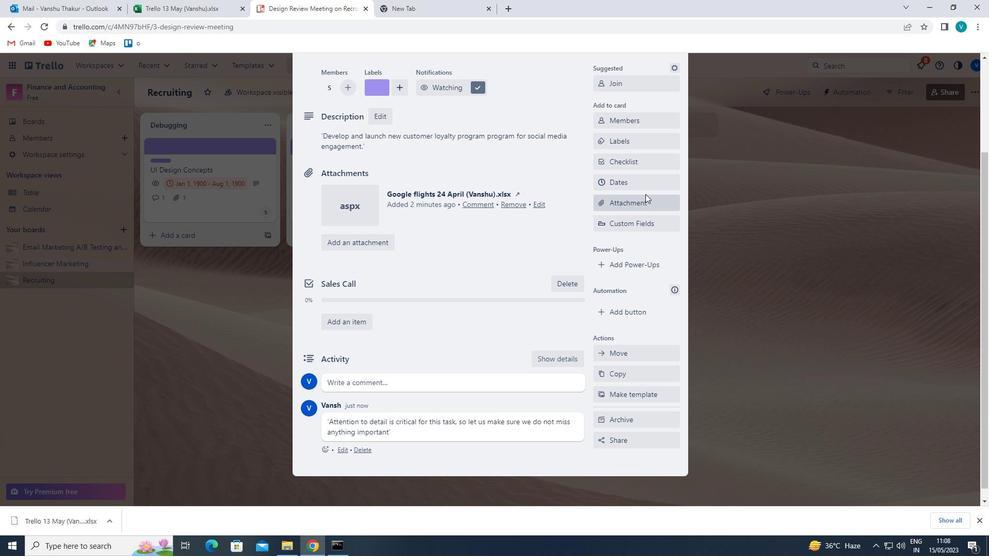 
Action: Mouse moved to (648, 186)
Screenshot: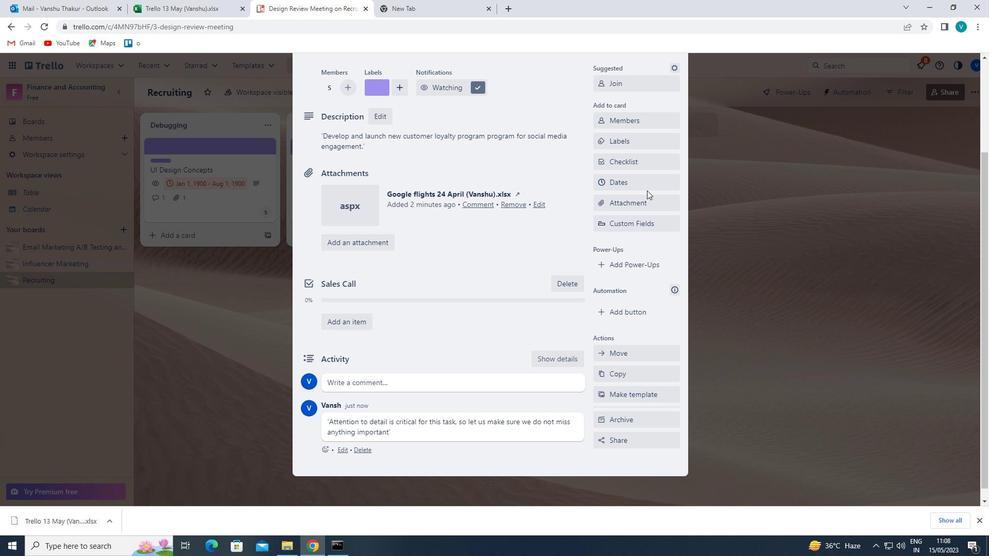 
Action: Mouse pressed left at (648, 186)
Screenshot: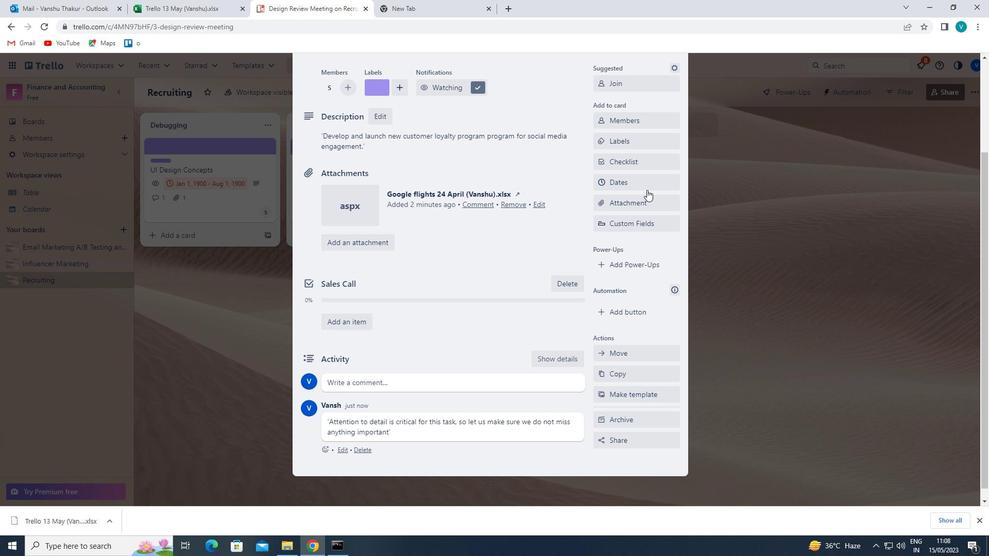 
Action: Mouse moved to (605, 274)
Screenshot: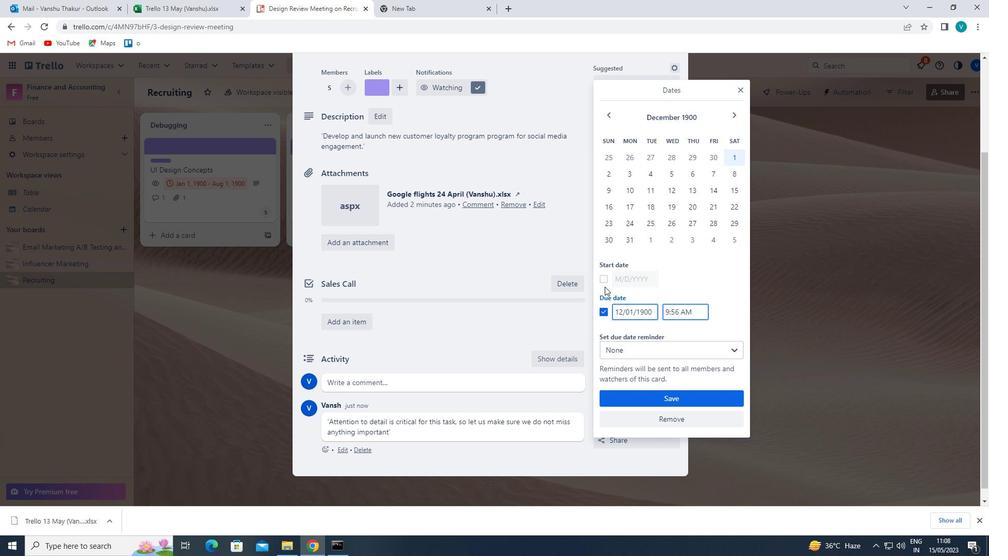 
Action: Mouse pressed left at (605, 274)
Screenshot: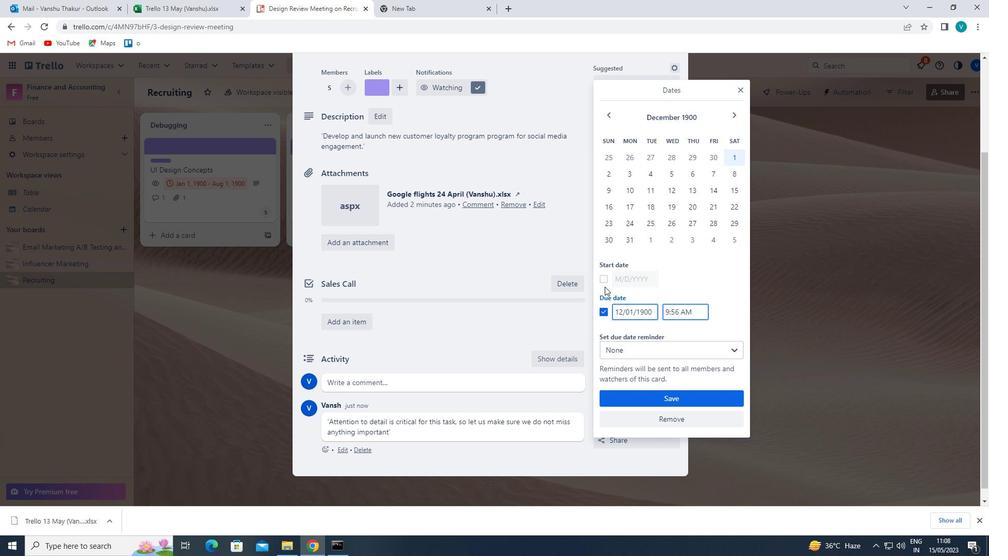 
Action: Mouse moved to (619, 278)
Screenshot: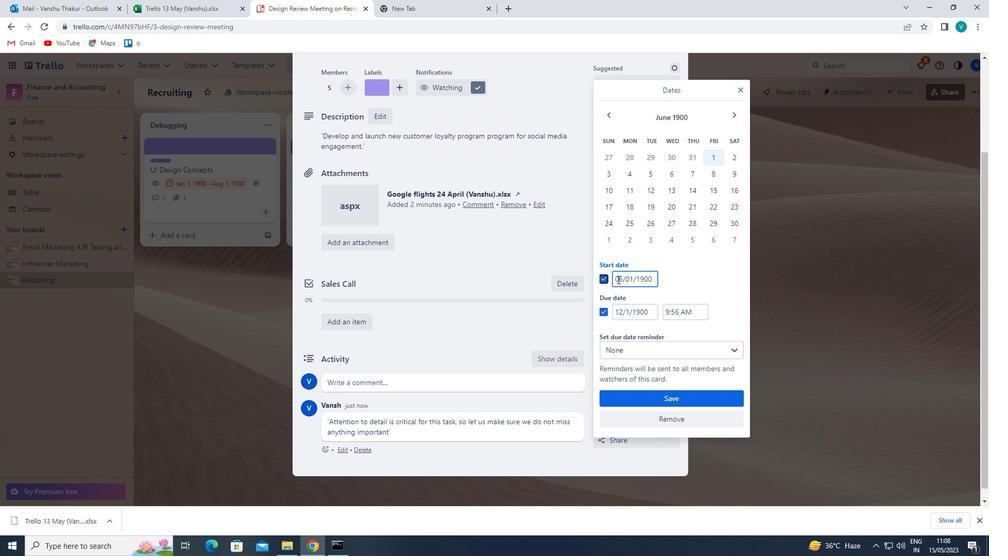 
Action: Mouse pressed left at (619, 278)
Screenshot: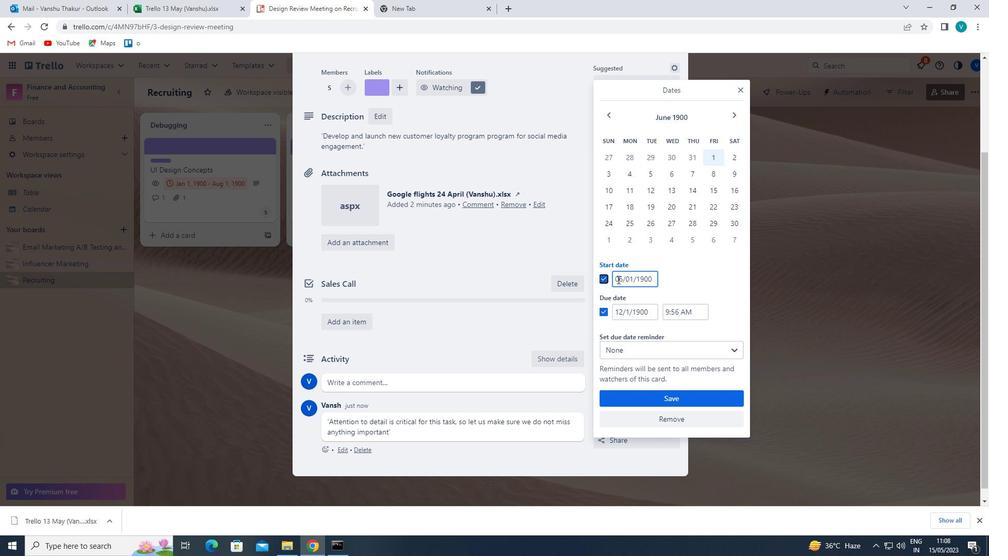 
Action: Mouse moved to (619, 280)
Screenshot: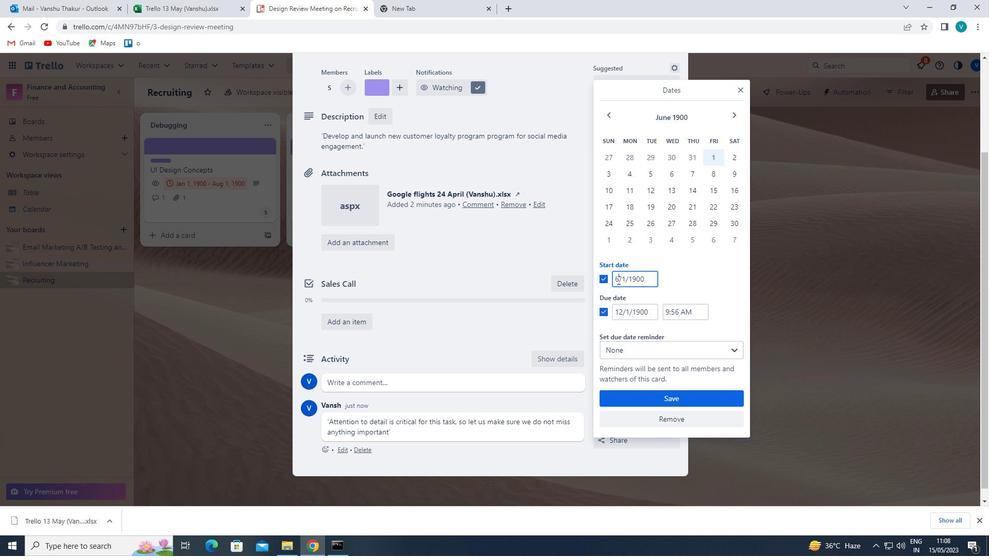 
Action: Key pressed <Key.backspace>7
Screenshot: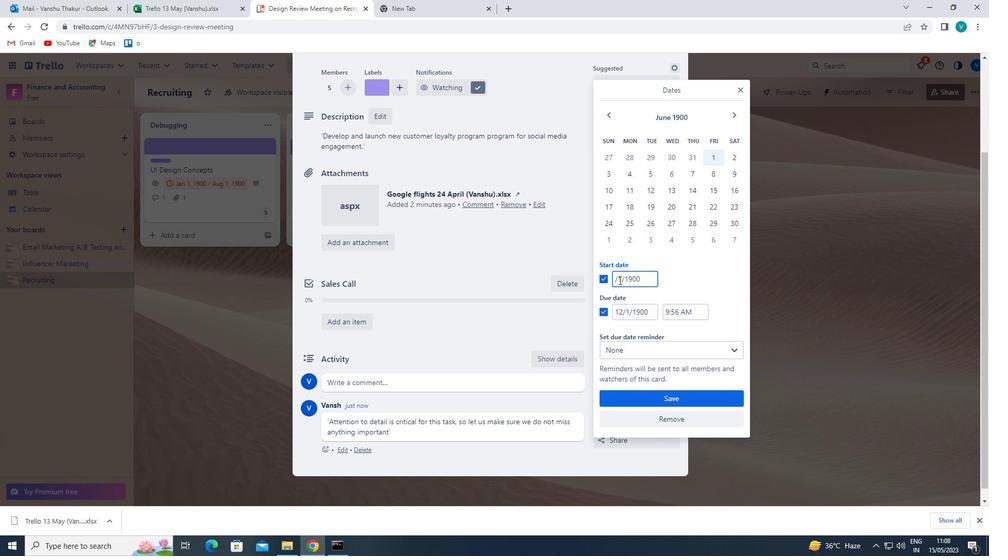 
Action: Mouse moved to (621, 312)
Screenshot: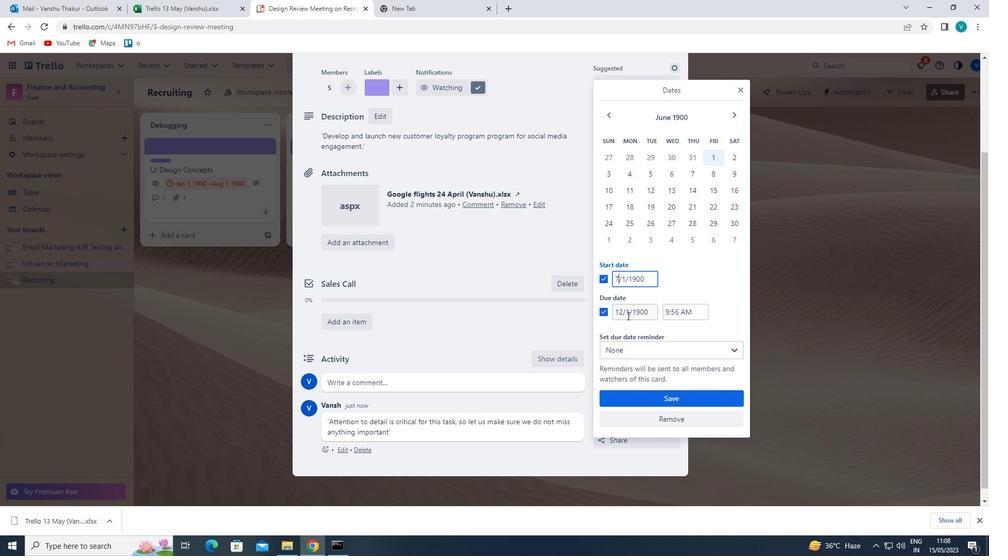 
Action: Mouse pressed left at (621, 312)
Screenshot: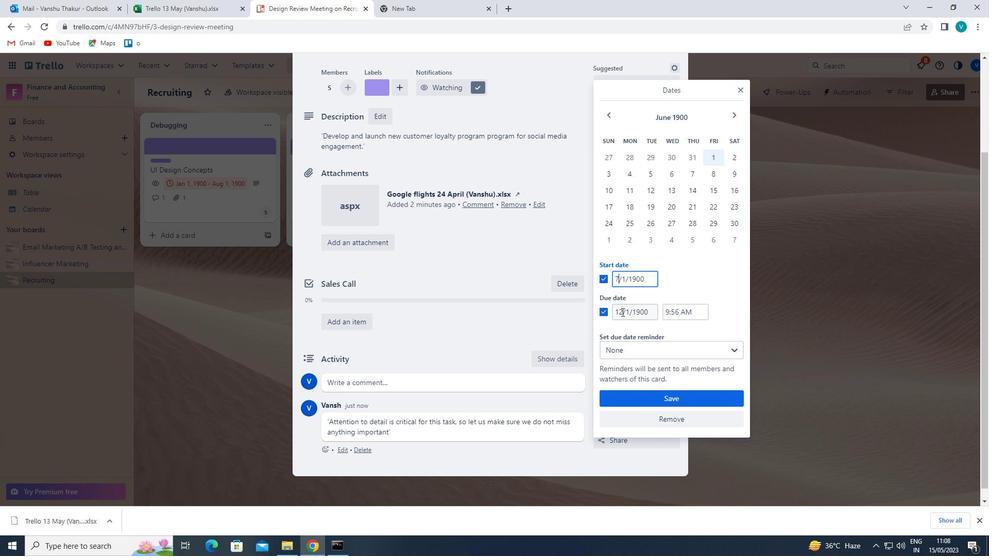 
Action: Mouse moved to (628, 319)
Screenshot: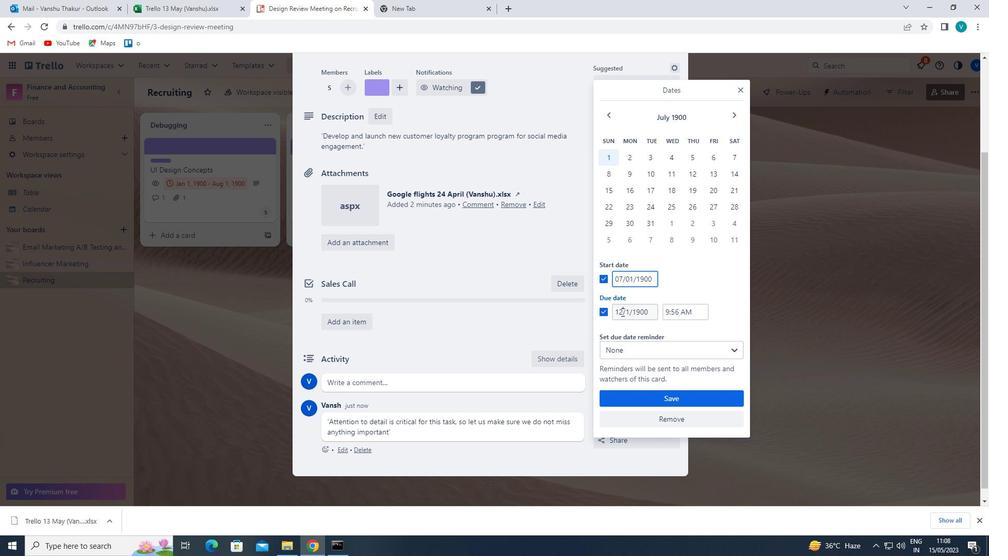 
Action: Key pressed <Key.backspace>4
Screenshot: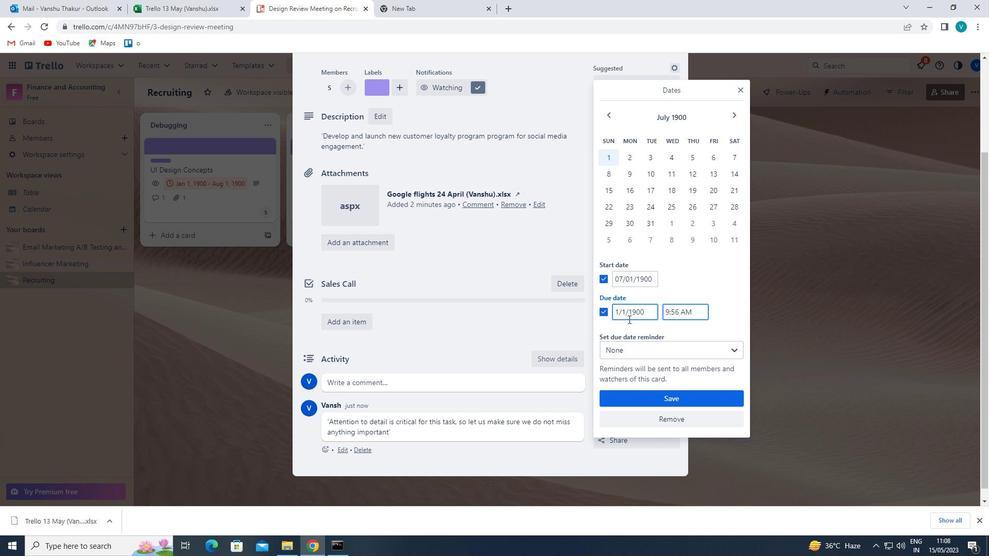 
Action: Mouse moved to (634, 395)
Screenshot: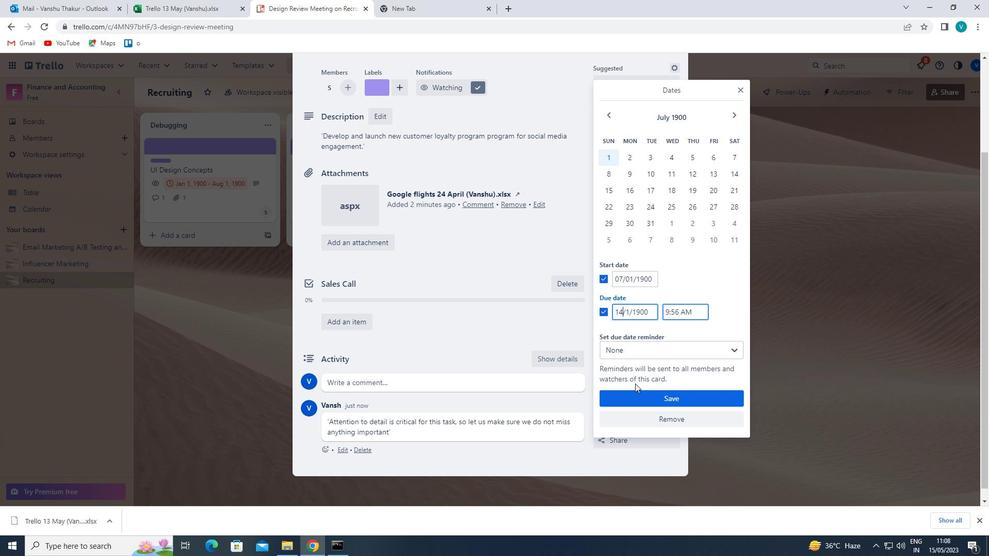 
Action: Mouse pressed left at (634, 395)
Screenshot: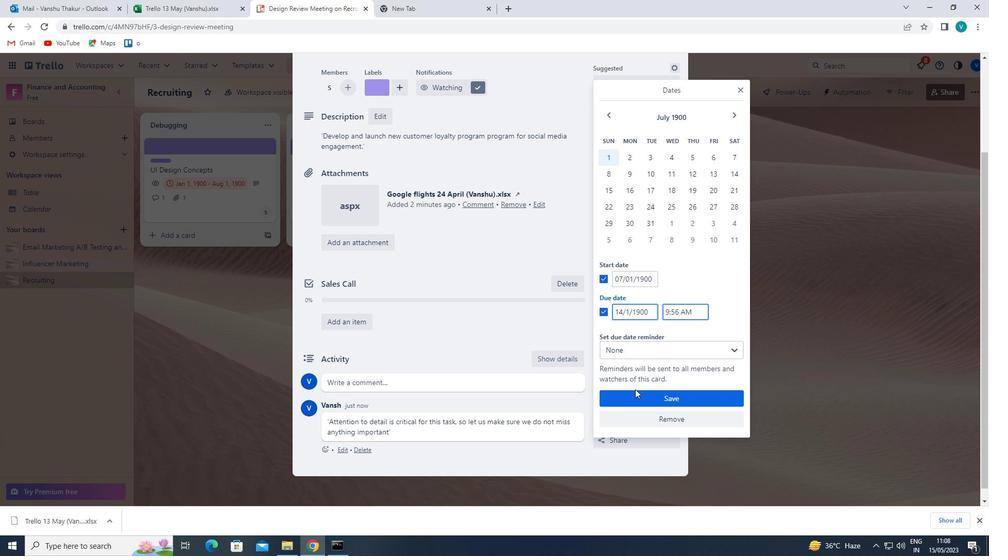 
